 Task: Add Attachment from computer to Card Card0000000177 in Board Board0000000045 in Workspace WS0000000015 in Trello. Add Cover Purple to Card Card0000000177 in Board Board0000000045 in Workspace WS0000000015 in Trello. Add "Move Card To …" Button titled Button0000000177 to "top" of the list "To Do" to Card Card0000000177 in Board Board0000000045 in Workspace WS0000000015 in Trello. Add Description DS0000000177 to Card Card0000000177 in Board Board0000000045 in Workspace WS0000000015 in Trello. Add Comment CM0000000177 to Card Card0000000177 in Board Board0000000045 in Workspace WS0000000015 in Trello
Action: Mouse moved to (931, 304)
Screenshot: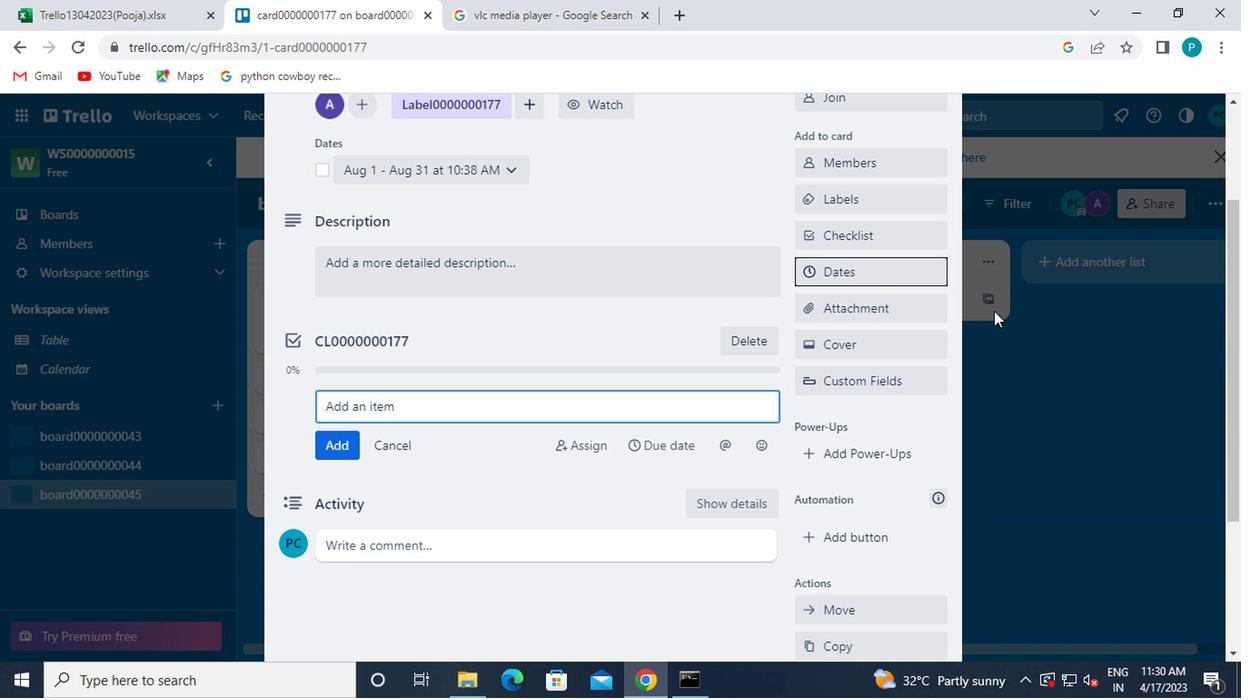 
Action: Mouse pressed left at (931, 304)
Screenshot: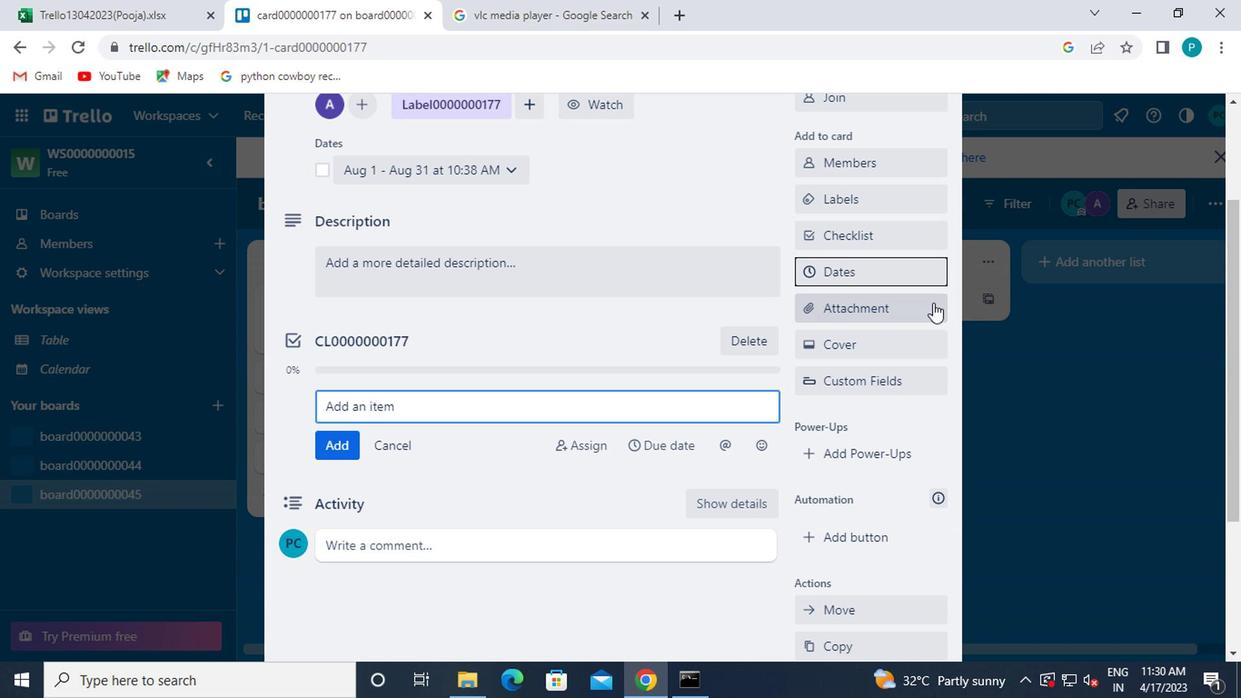 
Action: Mouse moved to (874, 192)
Screenshot: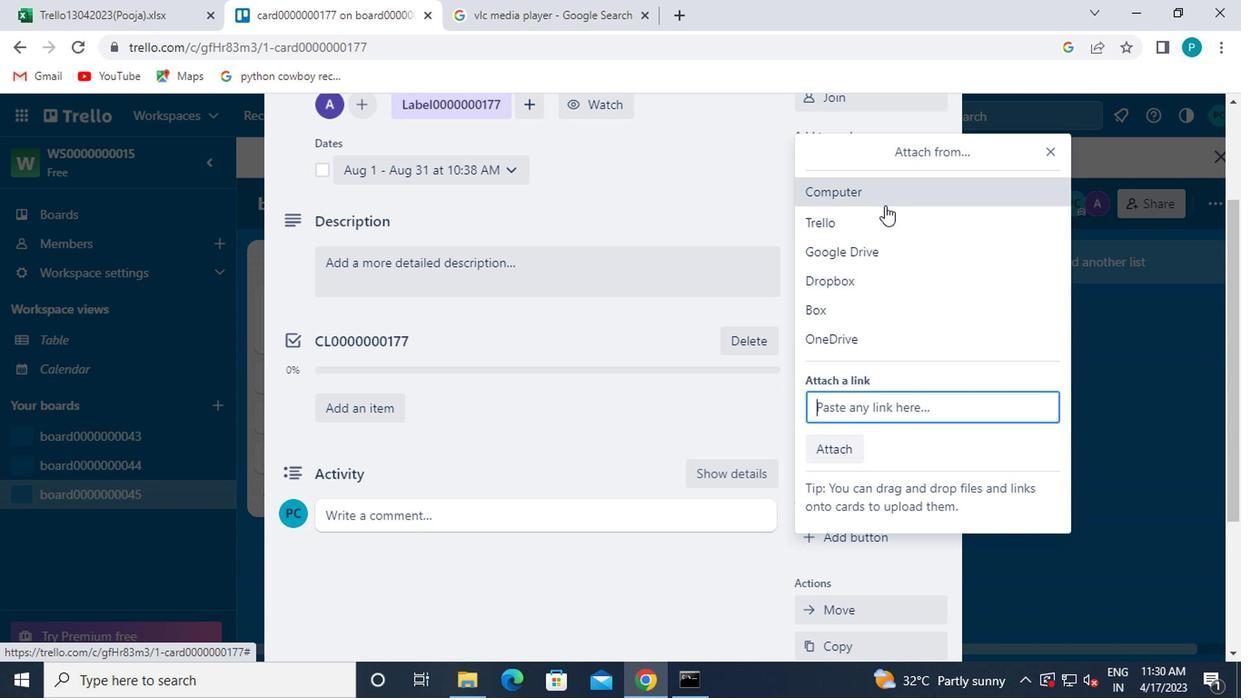 
Action: Mouse pressed left at (874, 192)
Screenshot: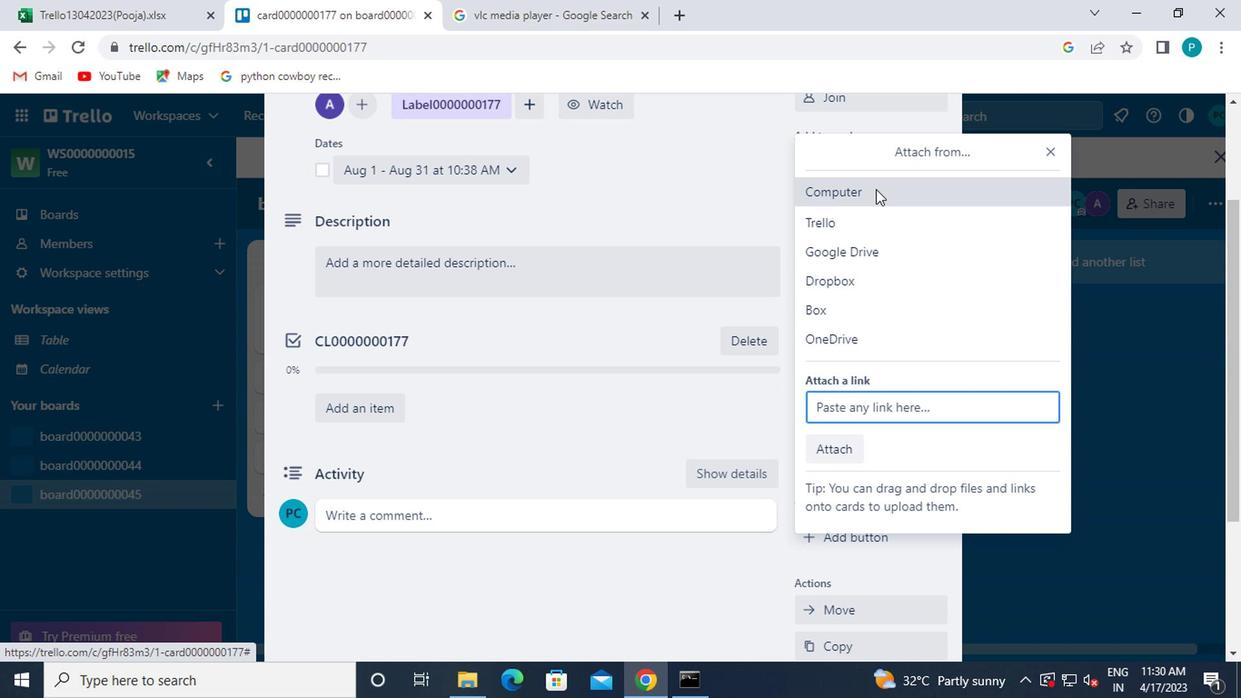 
Action: Mouse moved to (320, 136)
Screenshot: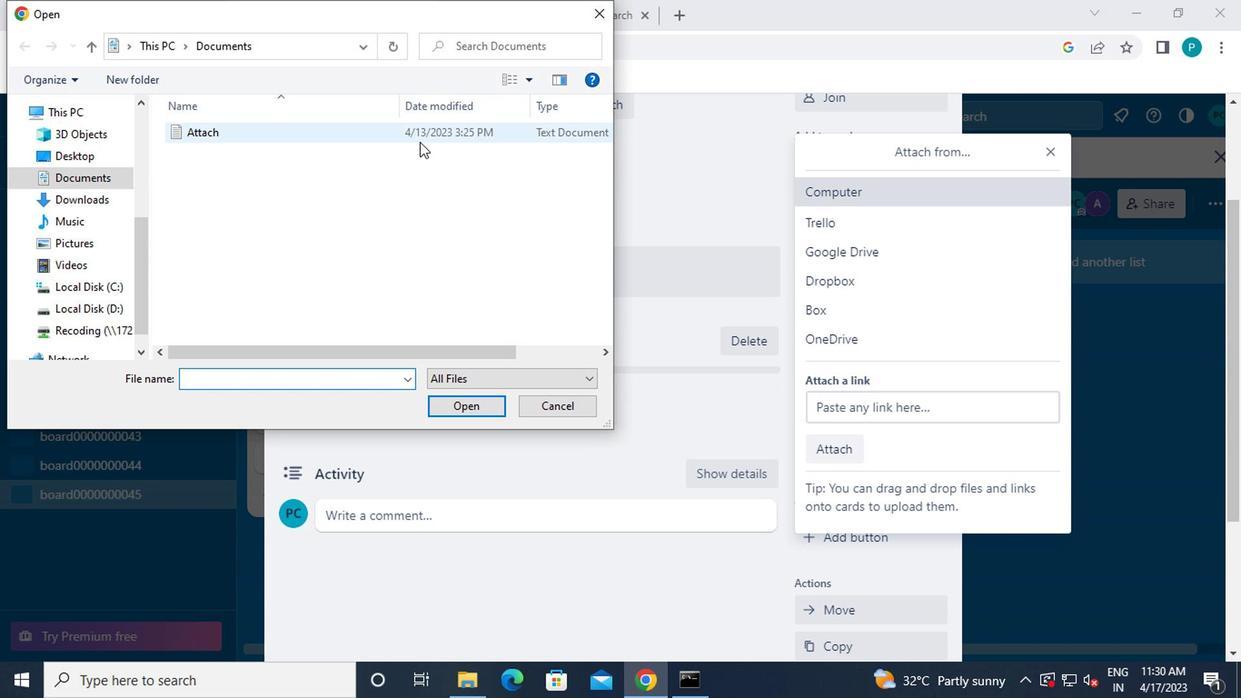 
Action: Mouse pressed left at (320, 136)
Screenshot: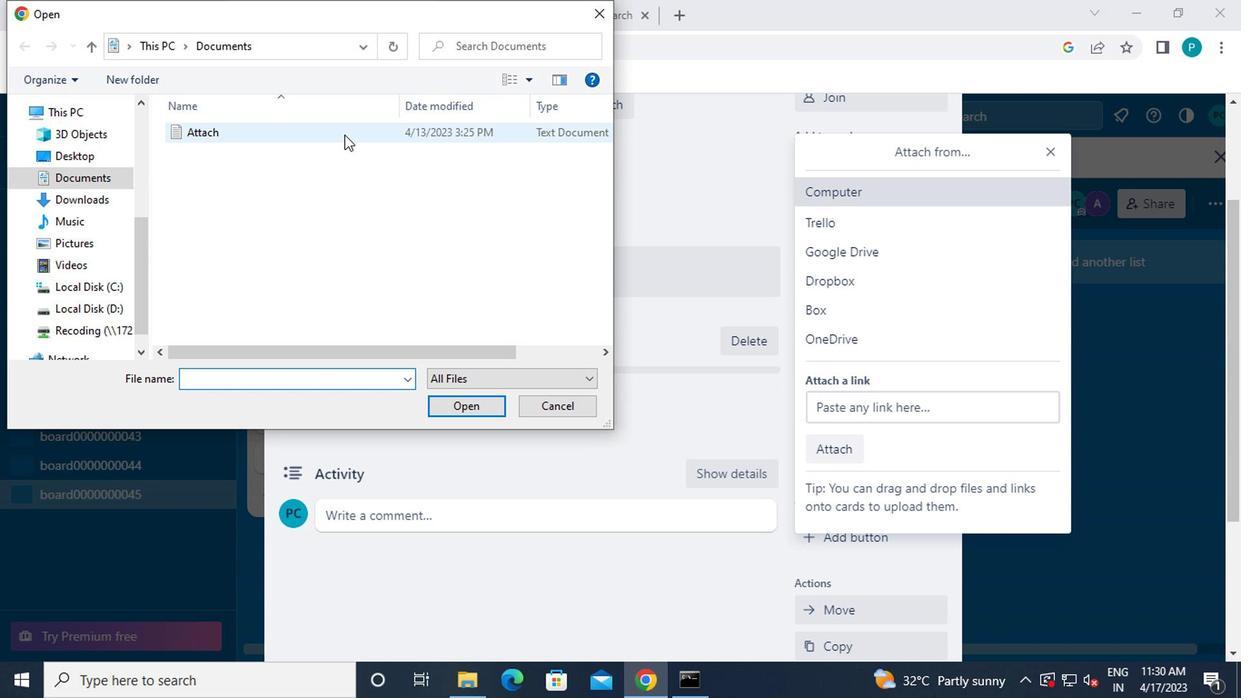 
Action: Mouse moved to (479, 408)
Screenshot: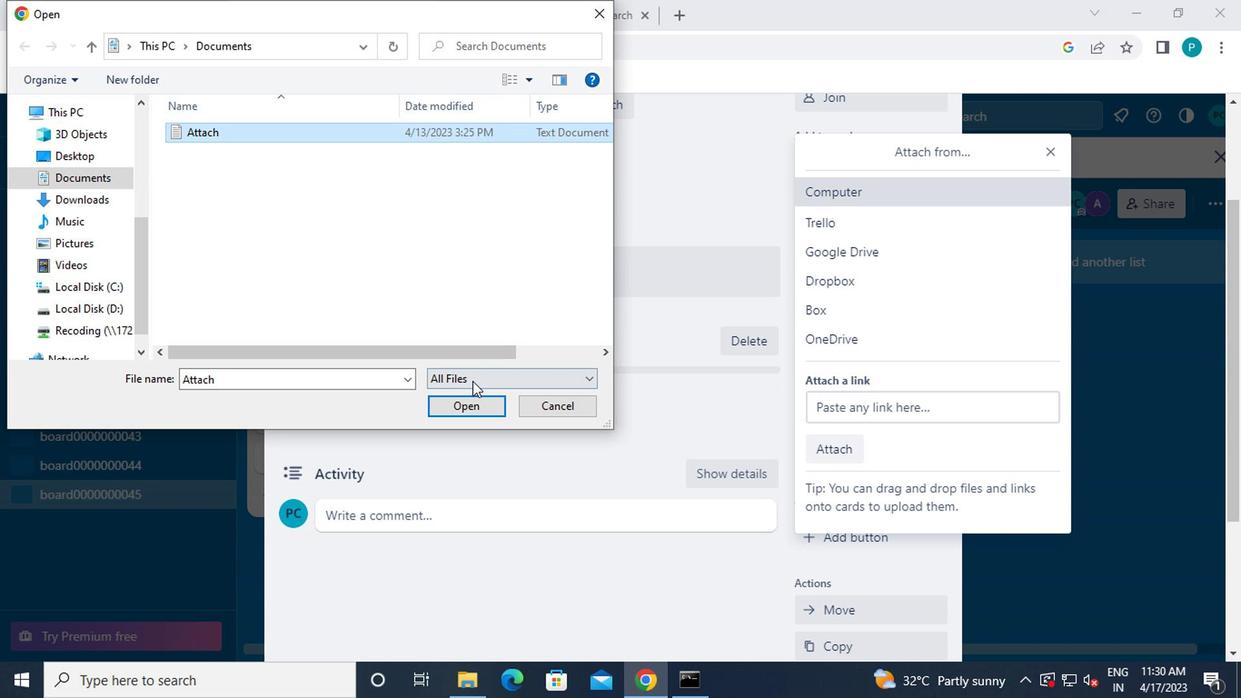
Action: Mouse pressed left at (479, 408)
Screenshot: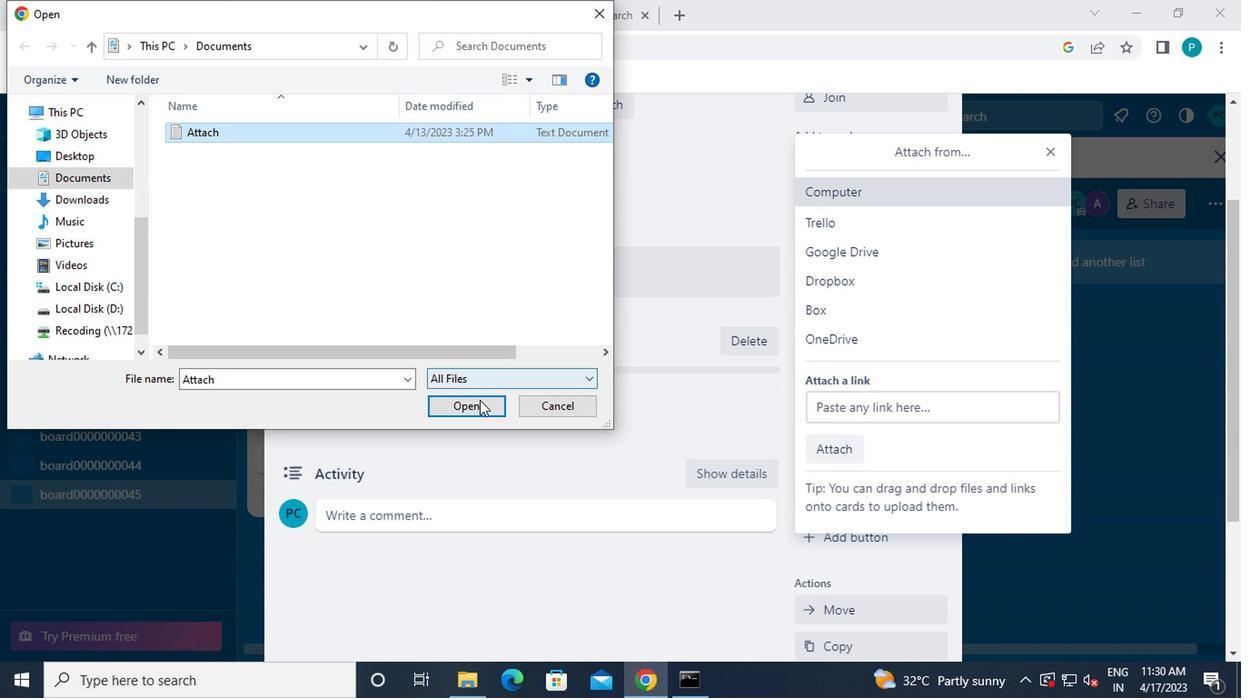 
Action: Mouse moved to (818, 351)
Screenshot: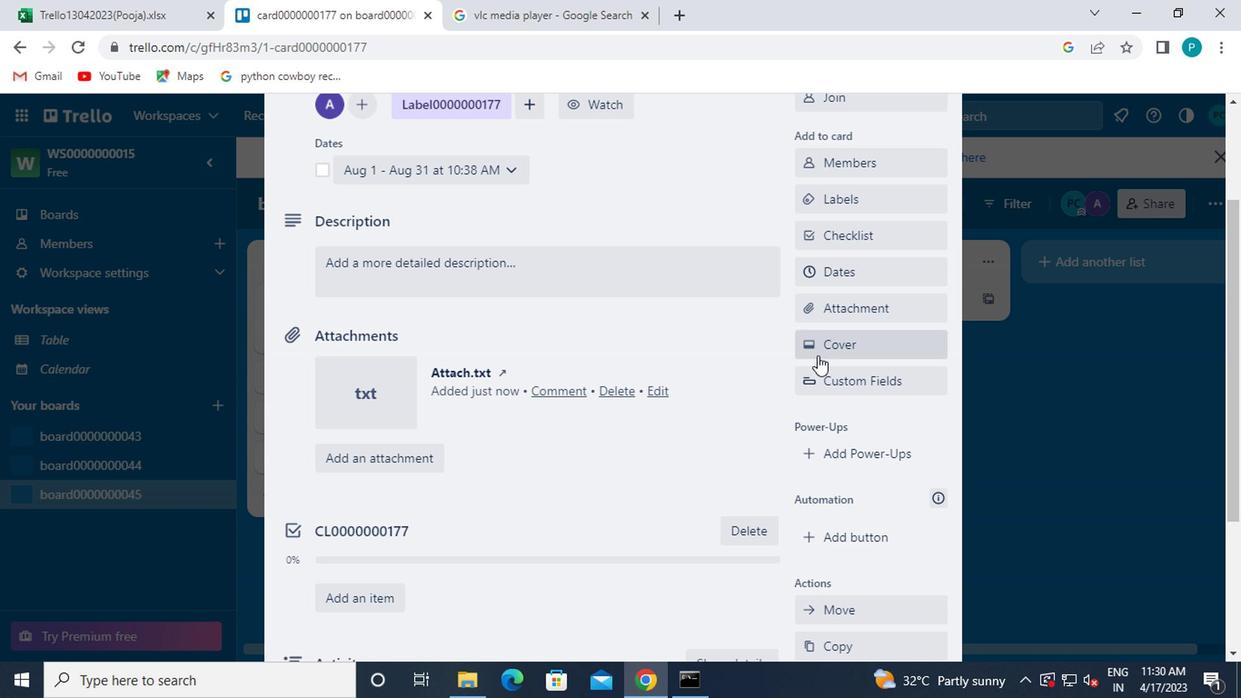 
Action: Mouse pressed left at (818, 351)
Screenshot: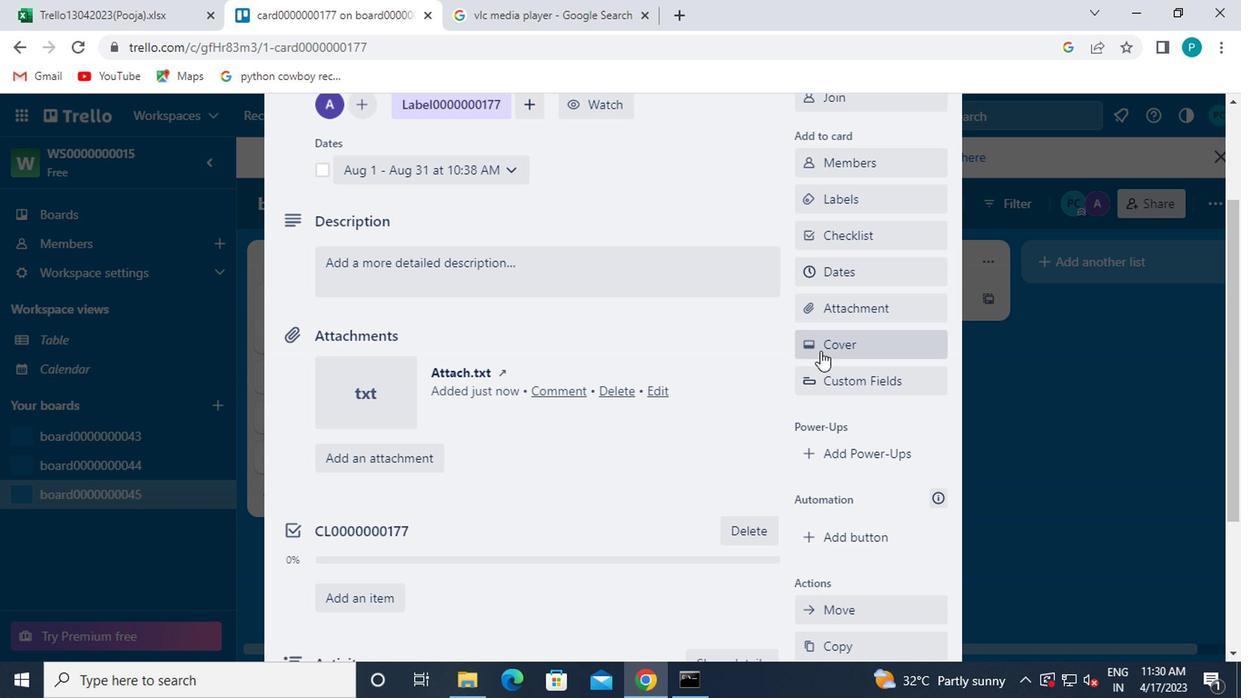 
Action: Mouse moved to (1023, 315)
Screenshot: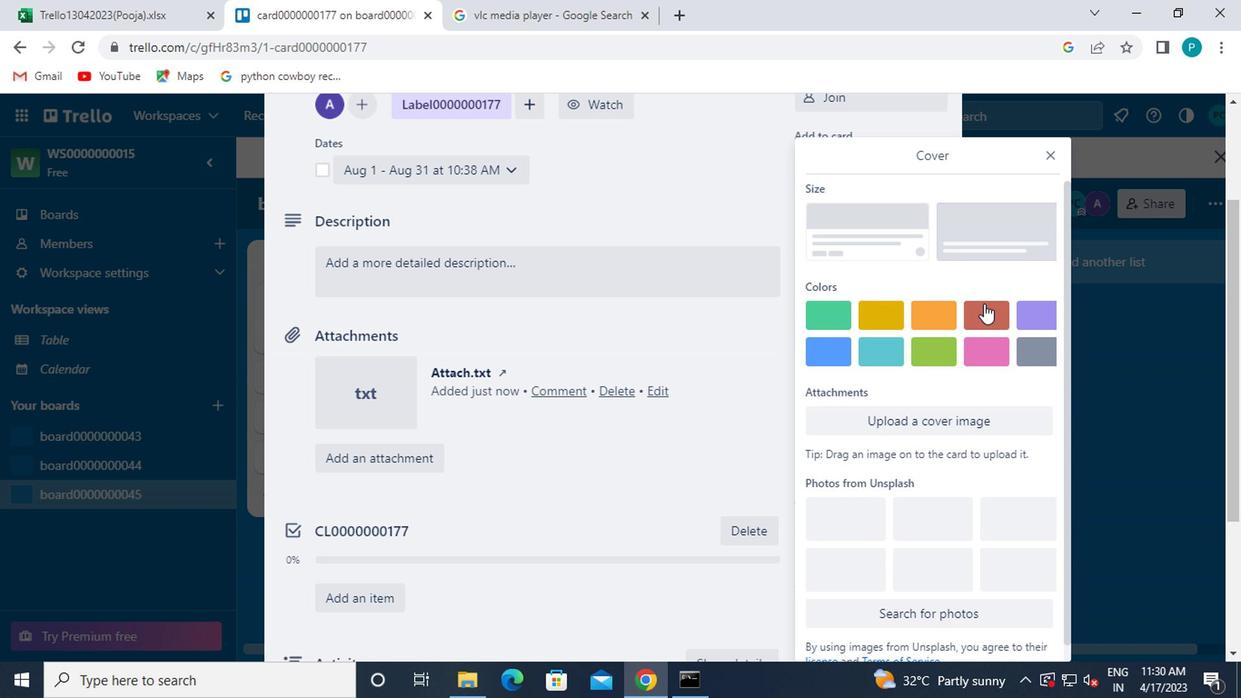 
Action: Mouse pressed left at (1023, 315)
Screenshot: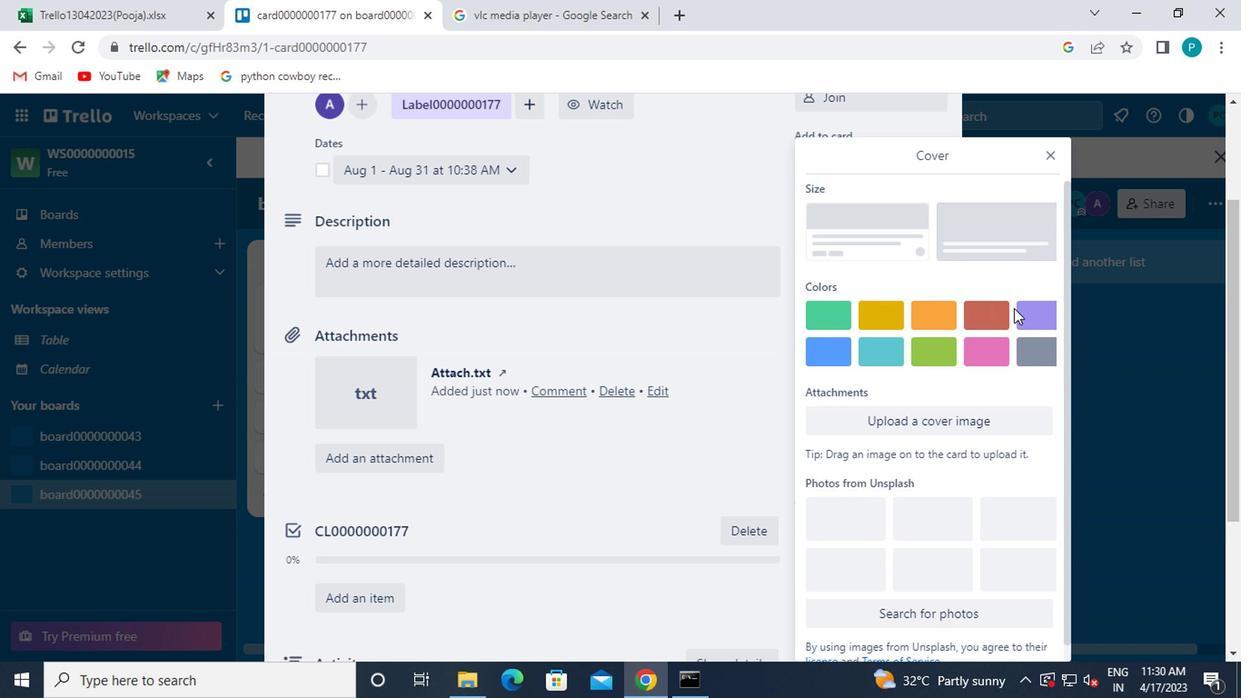 
Action: Mouse moved to (1052, 161)
Screenshot: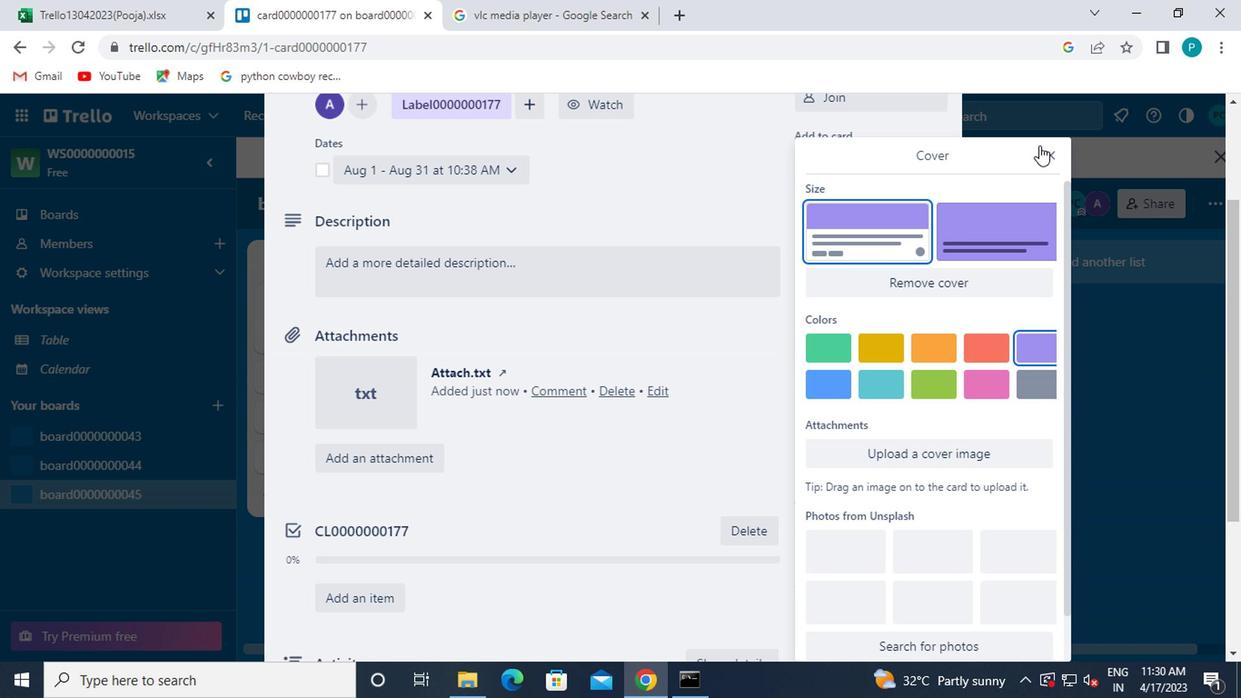 
Action: Mouse pressed left at (1052, 161)
Screenshot: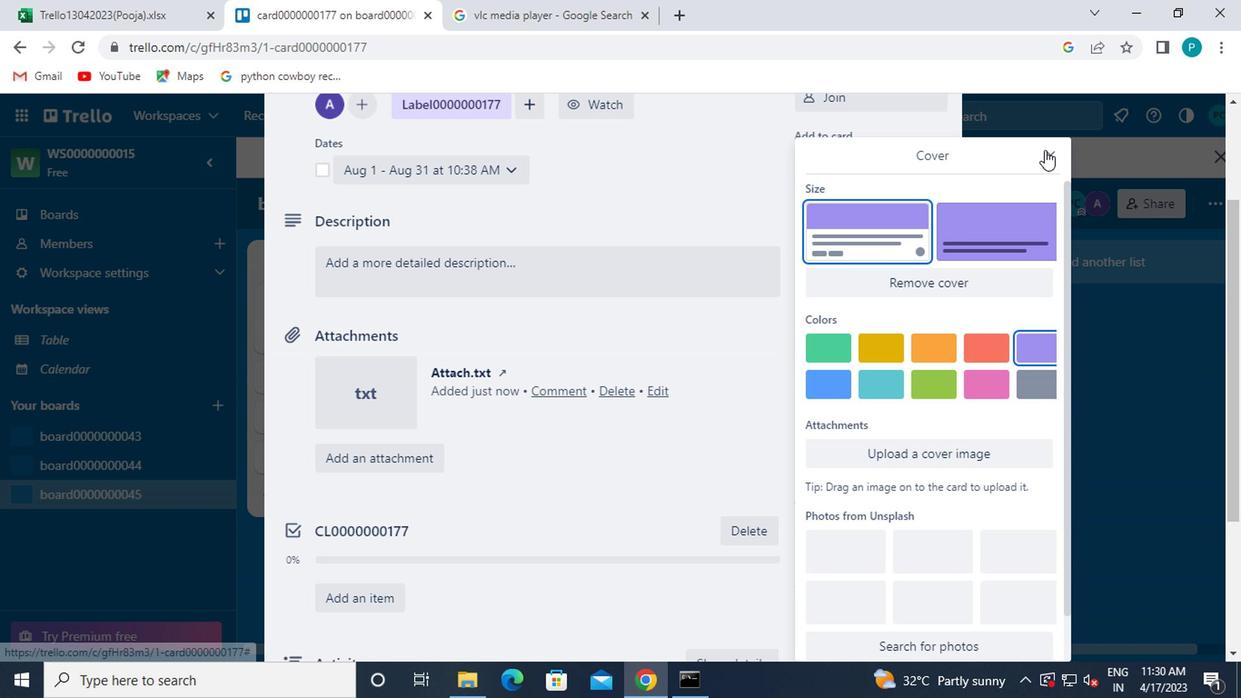 
Action: Mouse moved to (740, 364)
Screenshot: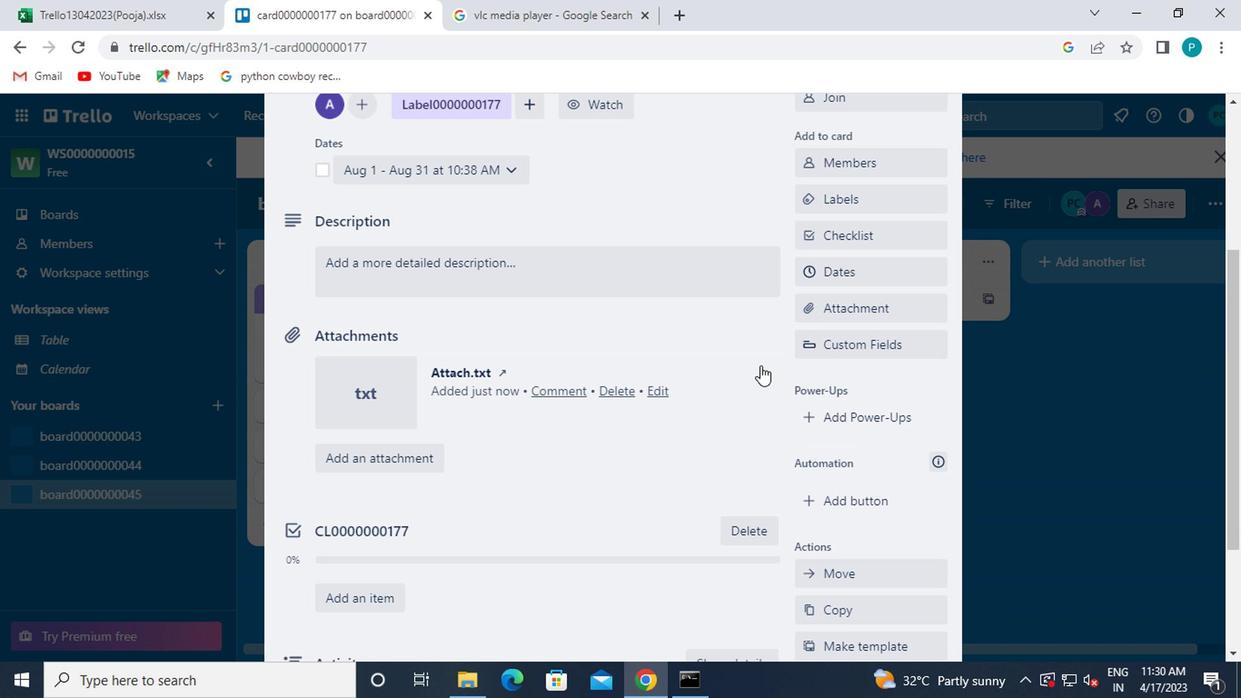 
Action: Mouse scrolled (740, 363) with delta (0, 0)
Screenshot: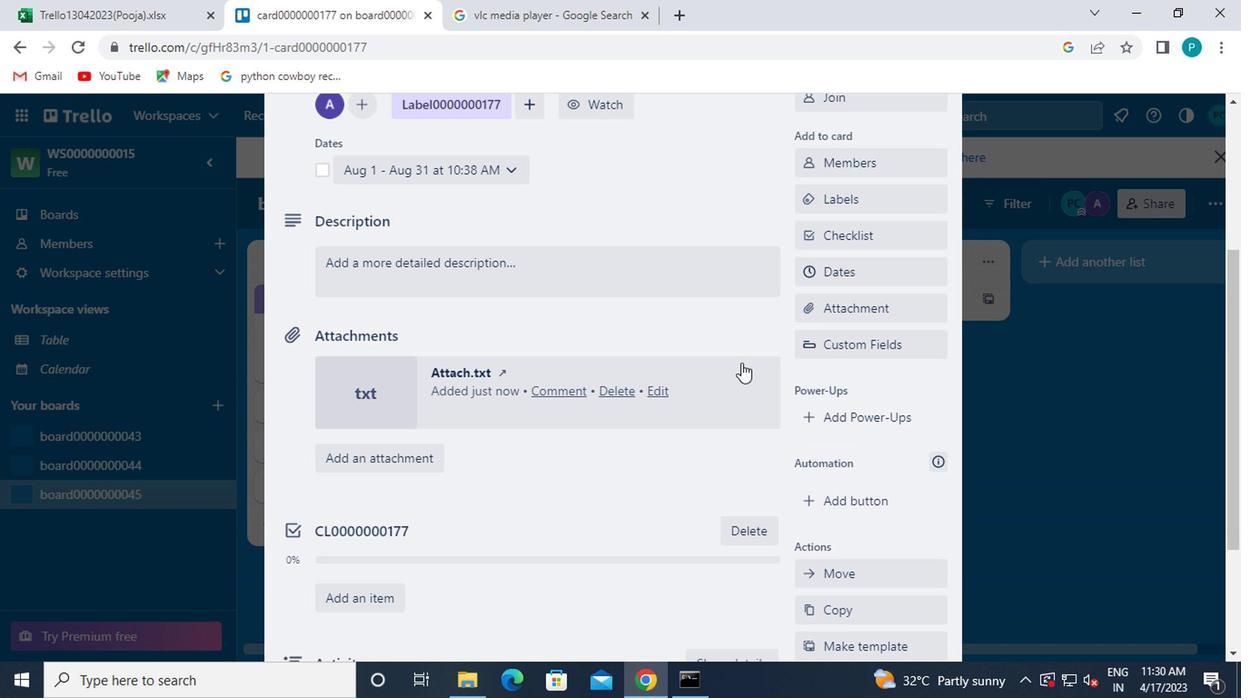 
Action: Mouse moved to (828, 417)
Screenshot: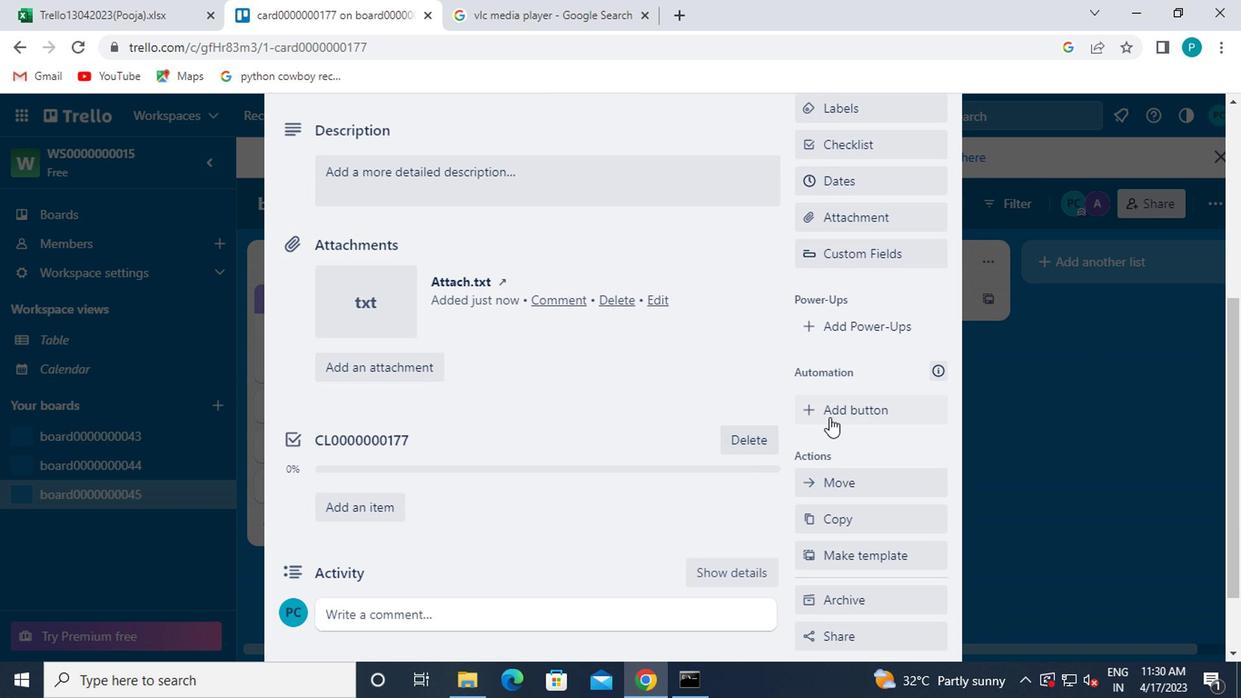 
Action: Mouse pressed left at (828, 417)
Screenshot: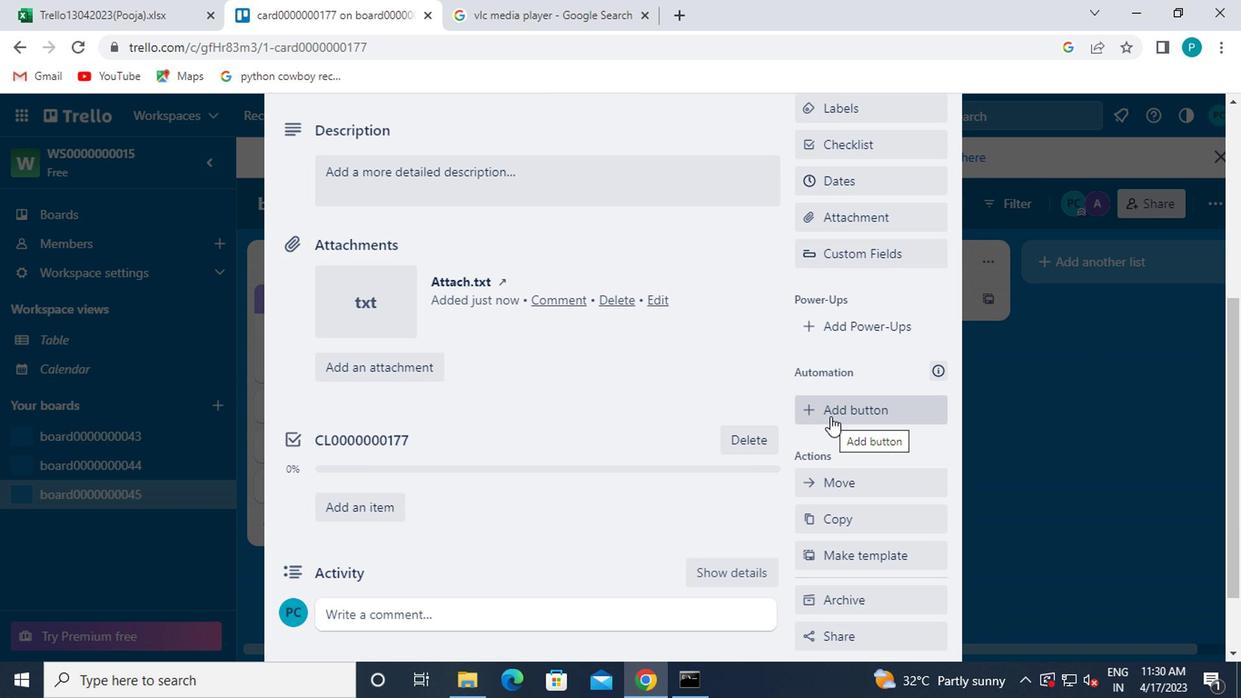 
Action: Mouse moved to (859, 232)
Screenshot: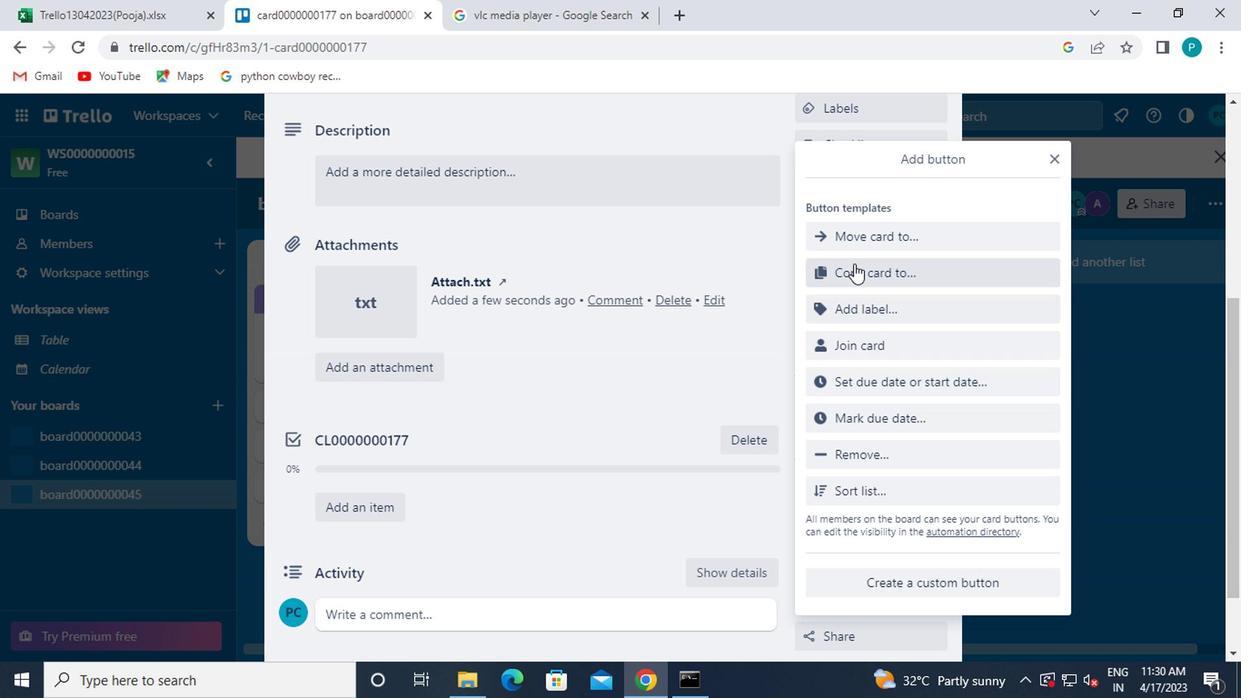 
Action: Mouse pressed left at (859, 232)
Screenshot: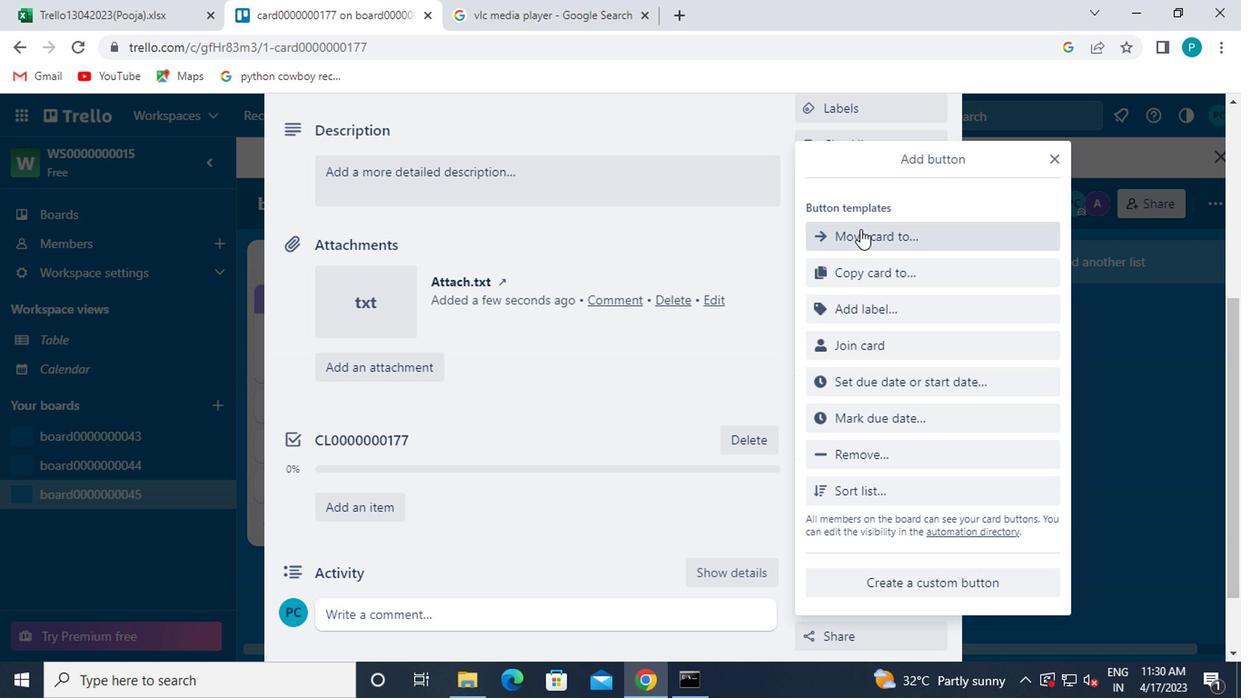 
Action: Mouse moved to (865, 232)
Screenshot: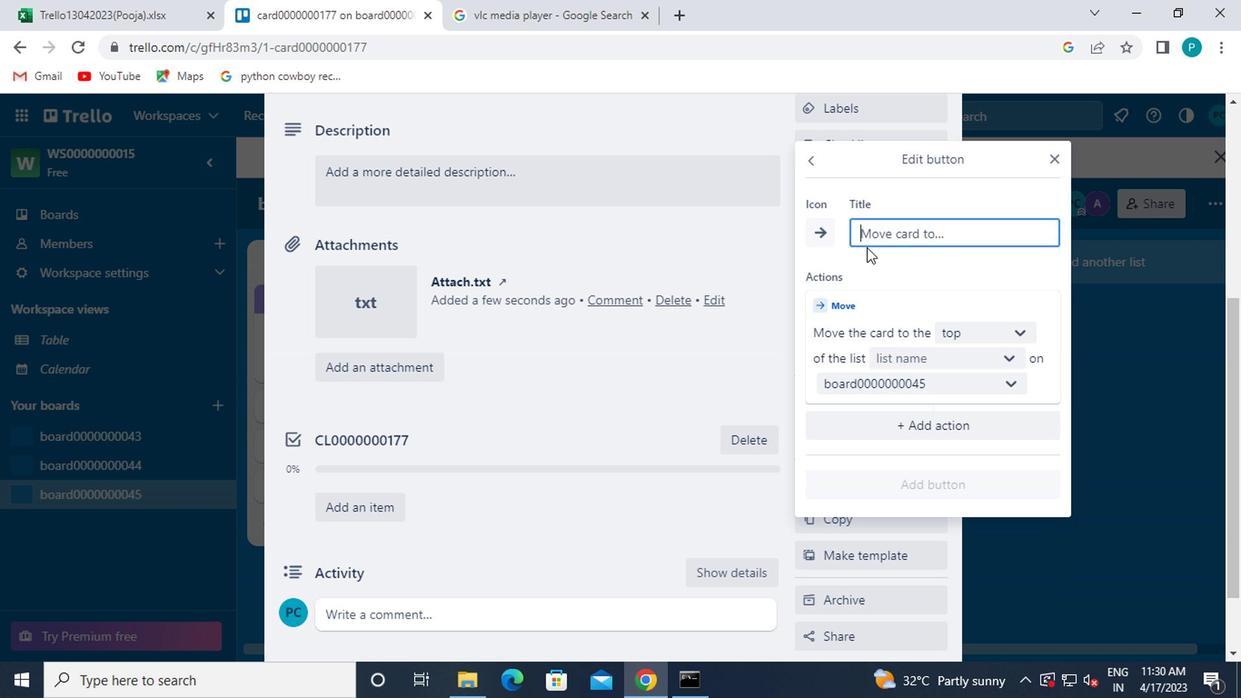 
Action: Mouse pressed left at (865, 232)
Screenshot: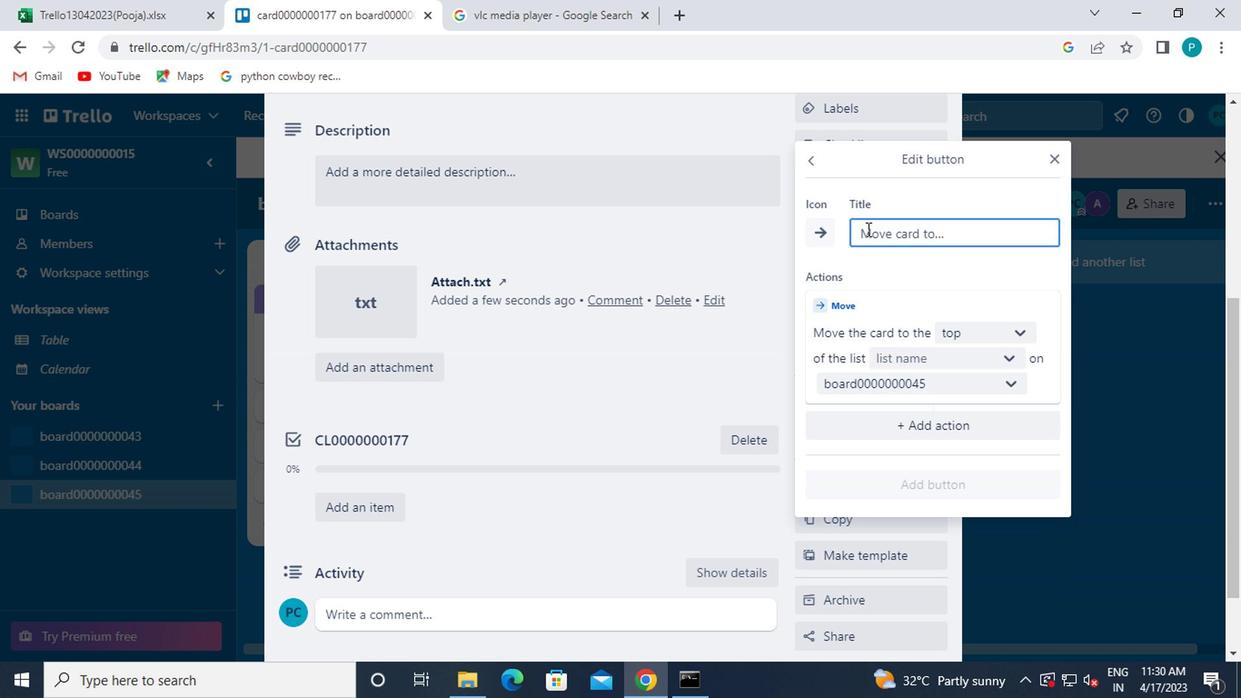 
Action: Key pressed <Key.caps_lock>b<Key.caps_lock>utton0000000177
Screenshot: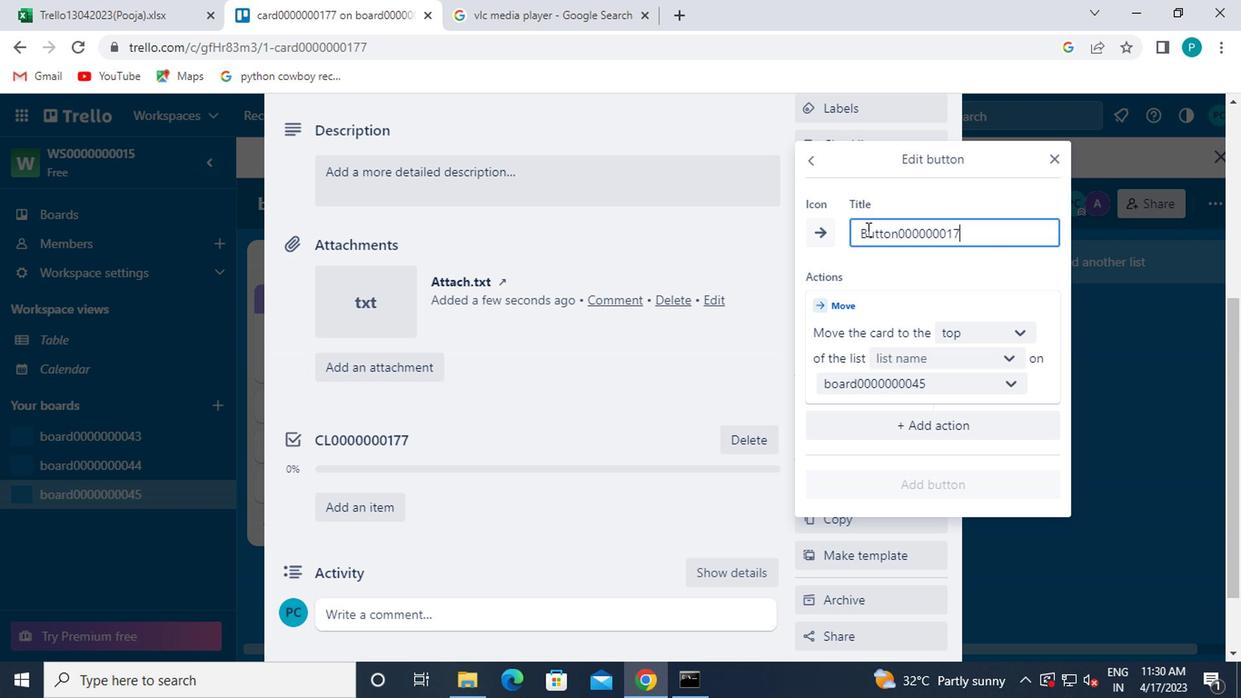 
Action: Mouse moved to (962, 331)
Screenshot: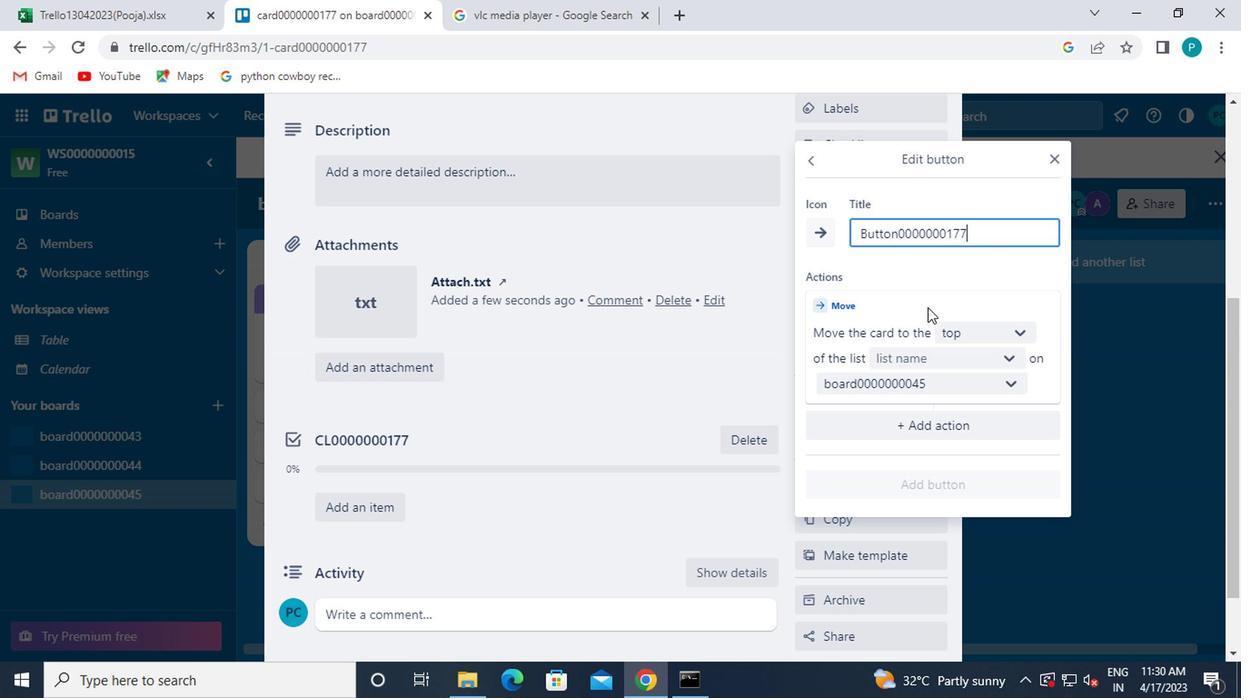 
Action: Mouse pressed left at (962, 331)
Screenshot: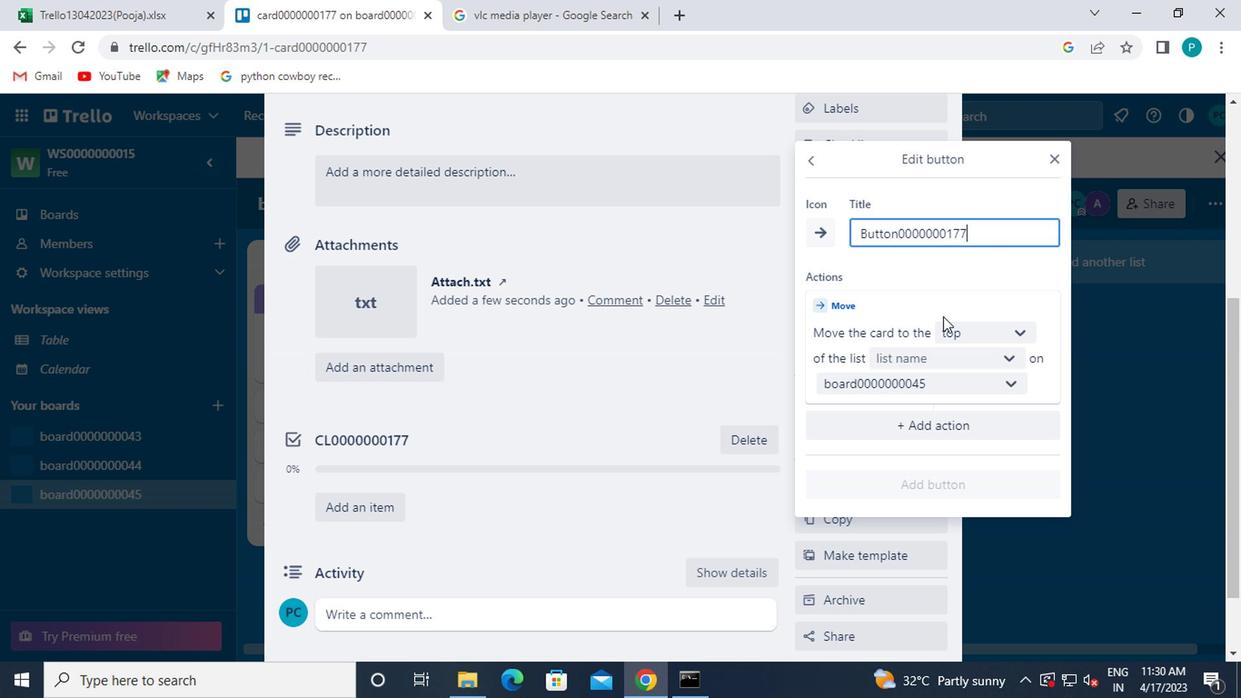 
Action: Mouse moved to (980, 370)
Screenshot: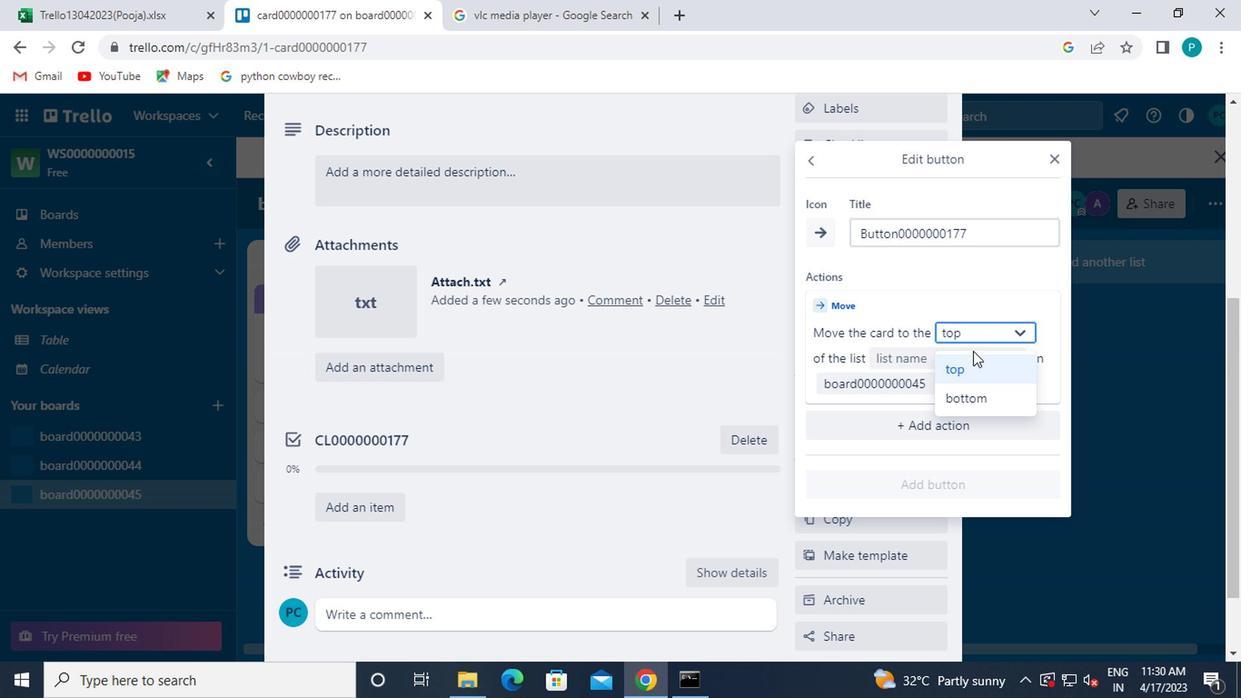 
Action: Mouse pressed left at (980, 370)
Screenshot: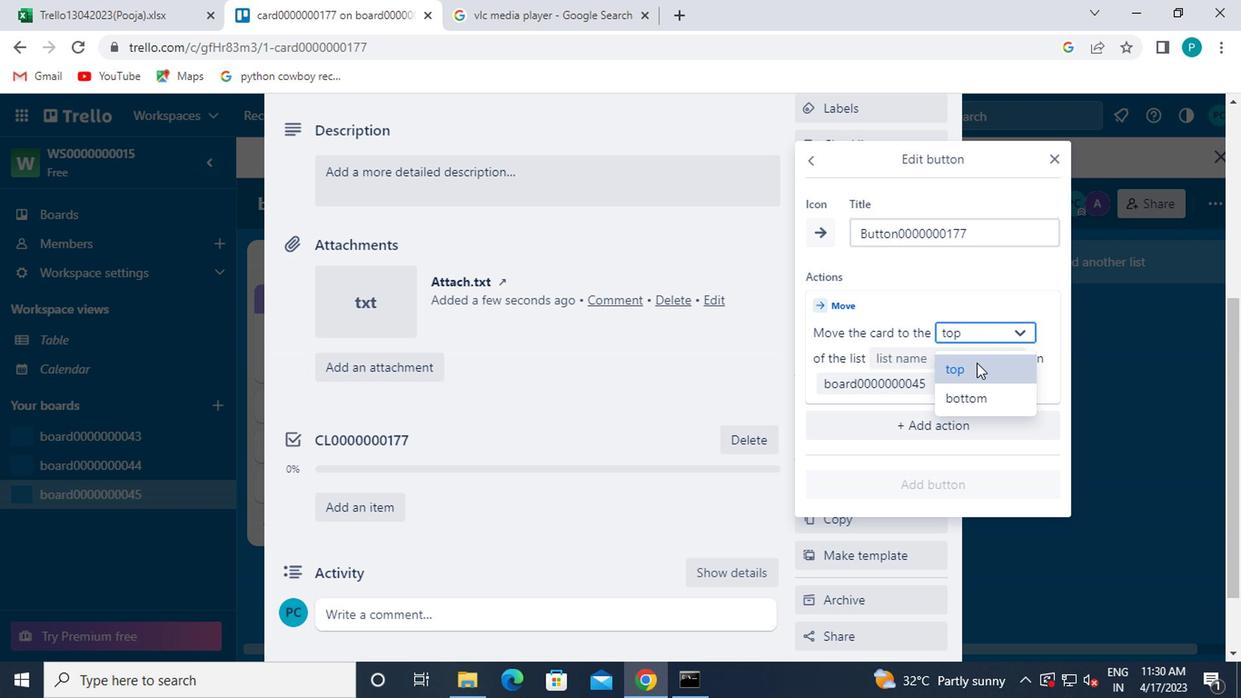 
Action: Mouse moved to (958, 364)
Screenshot: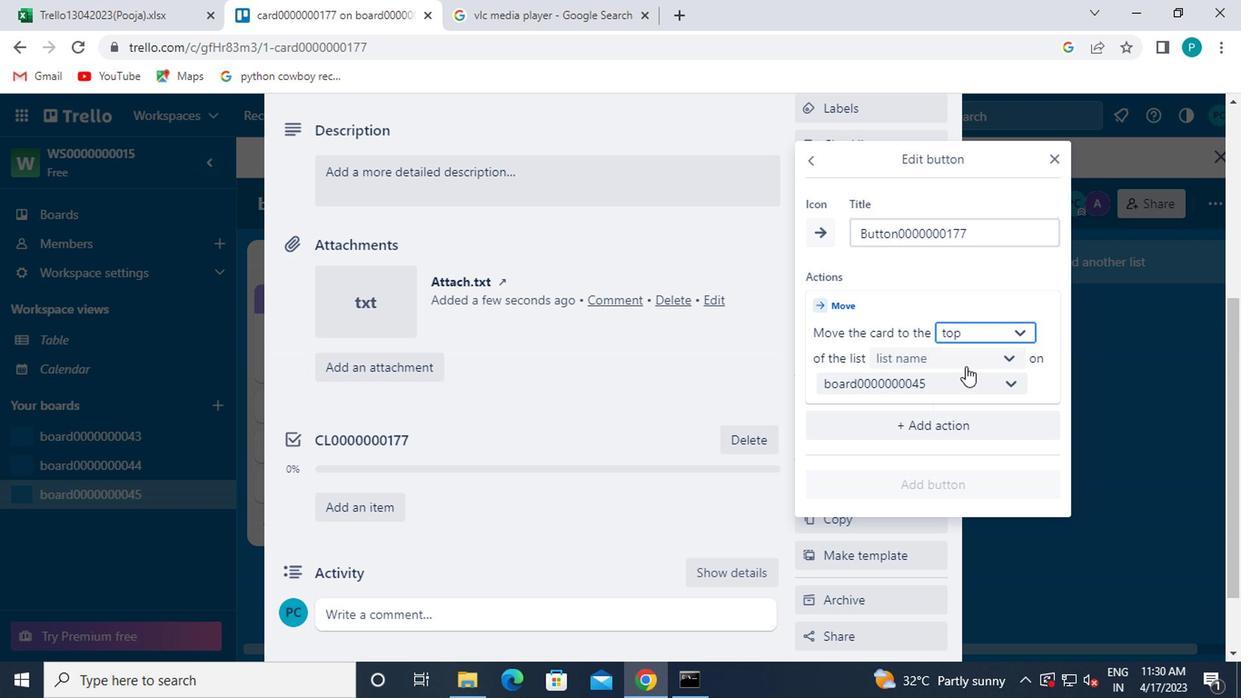 
Action: Mouse pressed left at (958, 364)
Screenshot: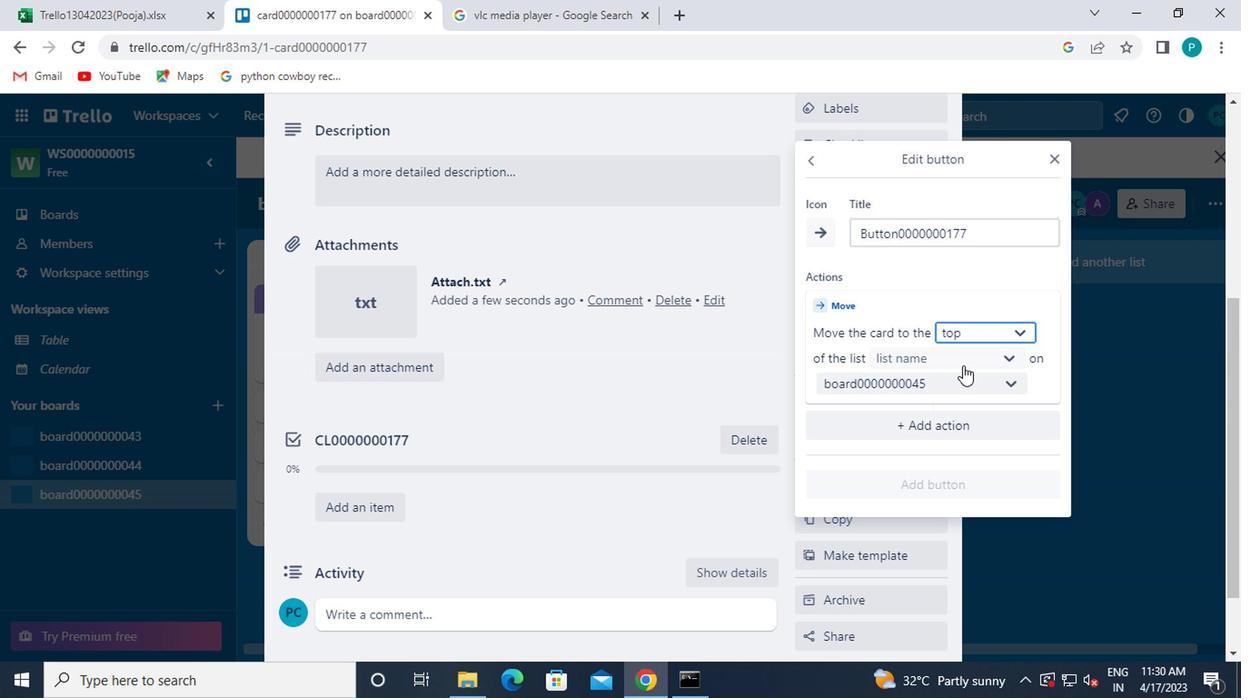 
Action: Mouse moved to (947, 391)
Screenshot: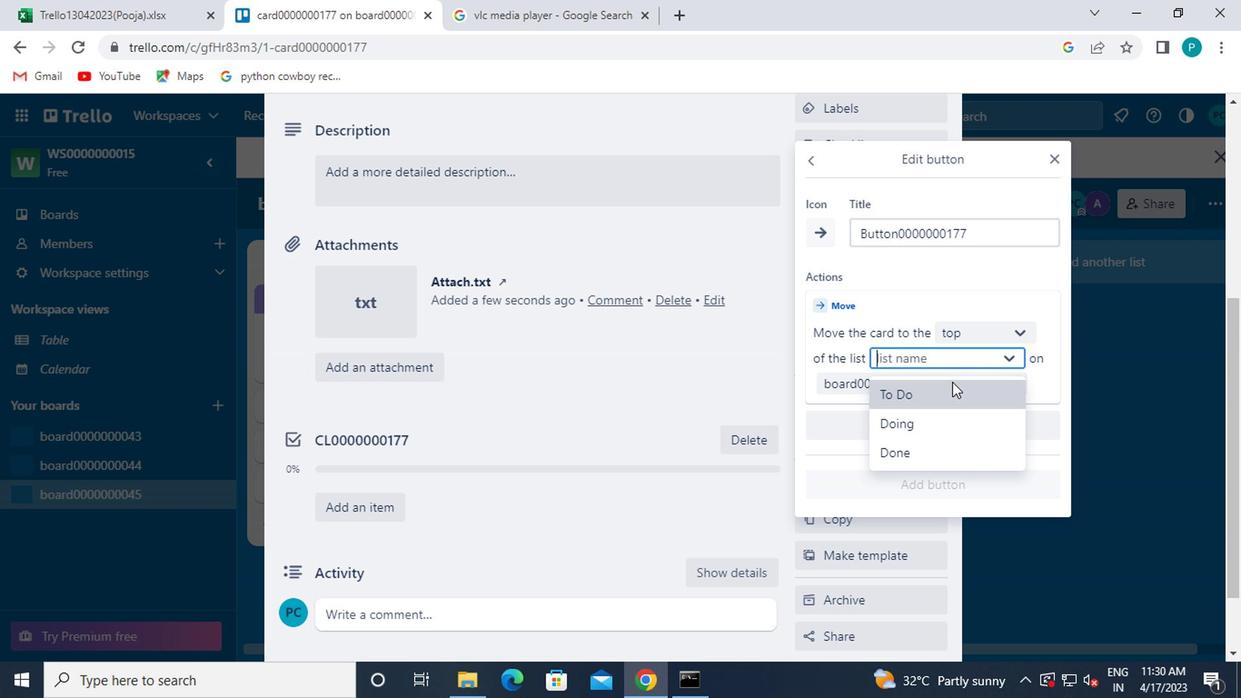 
Action: Mouse pressed left at (947, 391)
Screenshot: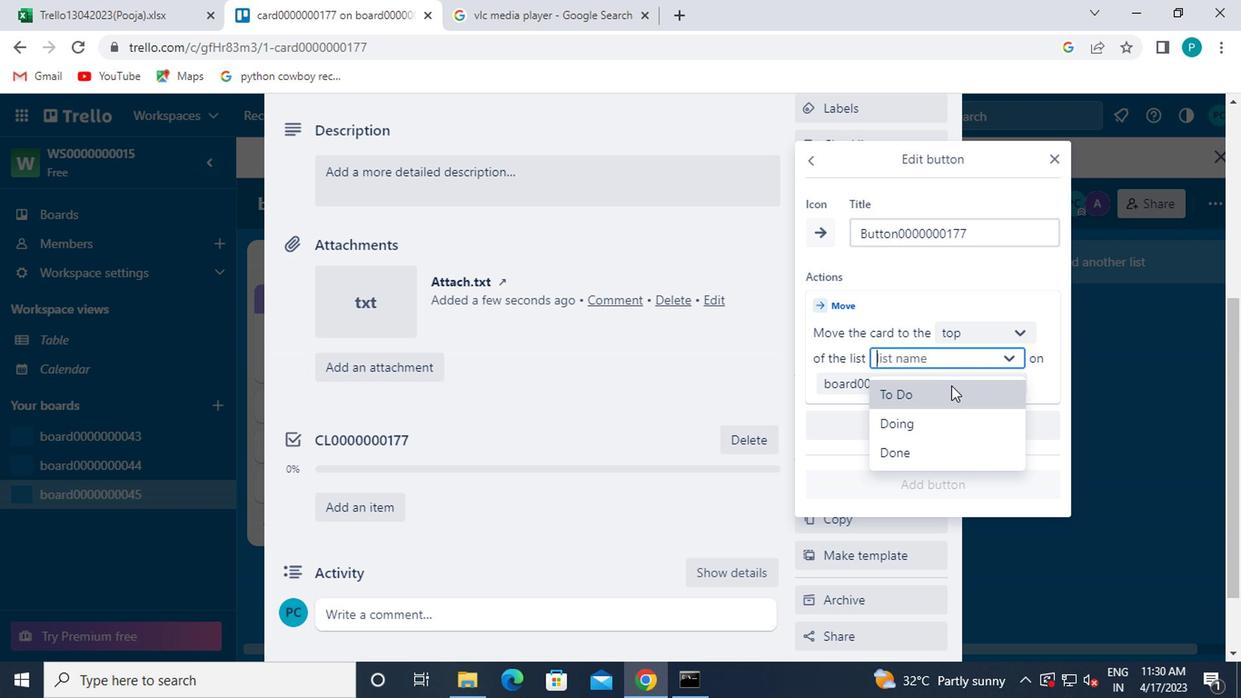 
Action: Mouse moved to (899, 481)
Screenshot: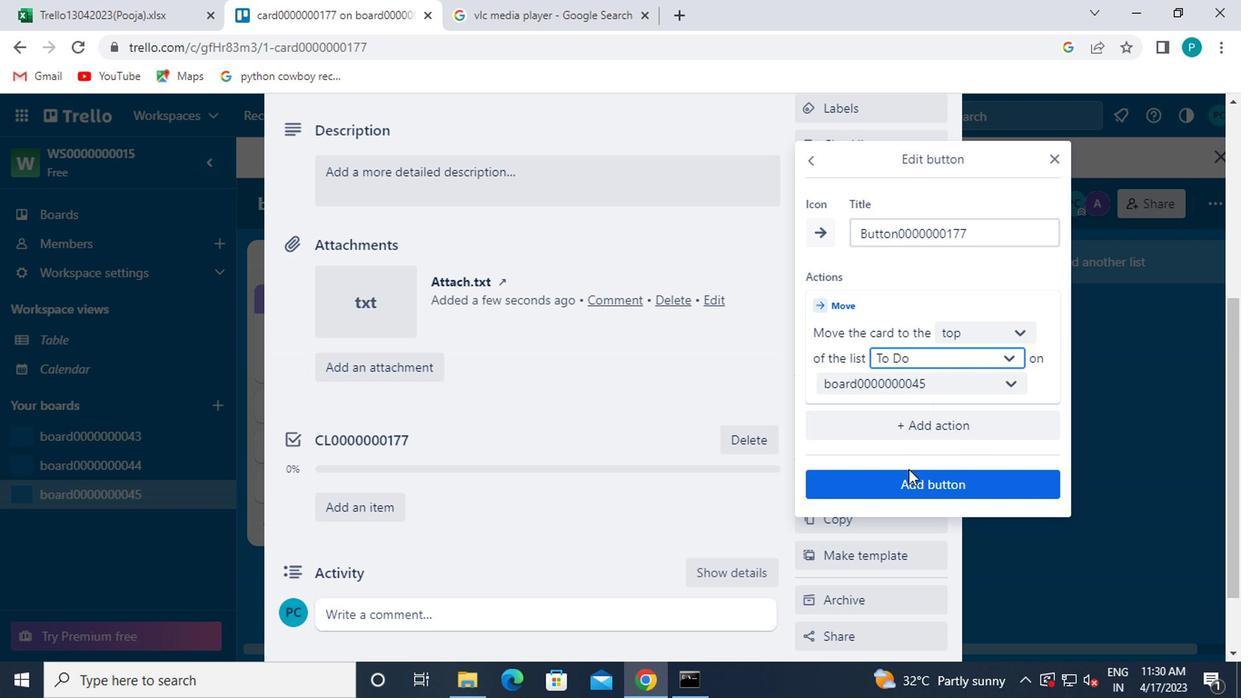 
Action: Mouse pressed left at (899, 481)
Screenshot: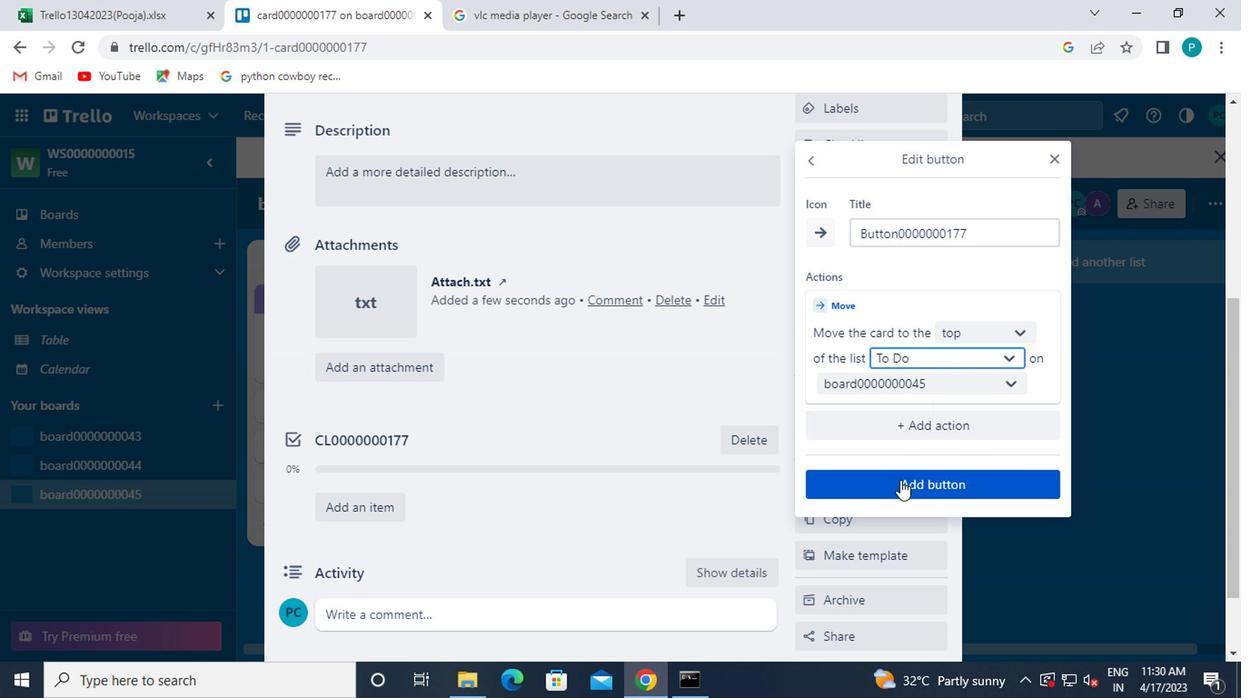 
Action: Mouse moved to (597, 433)
Screenshot: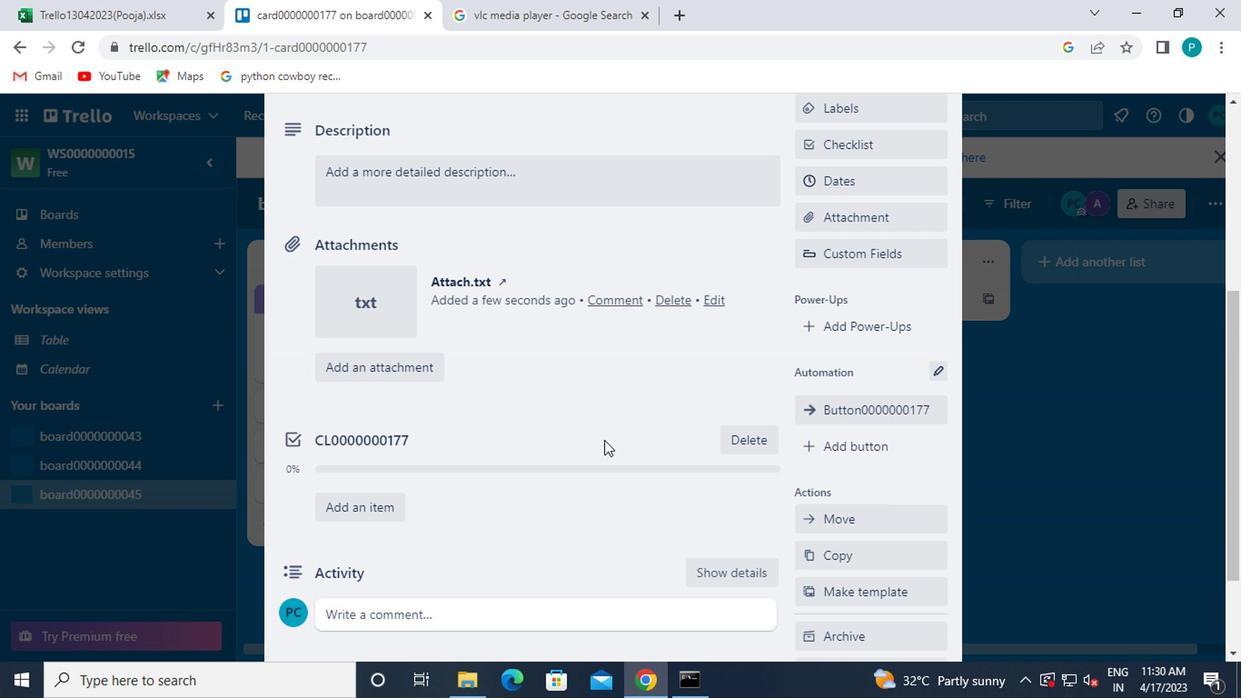 
Action: Mouse scrolled (597, 434) with delta (0, 1)
Screenshot: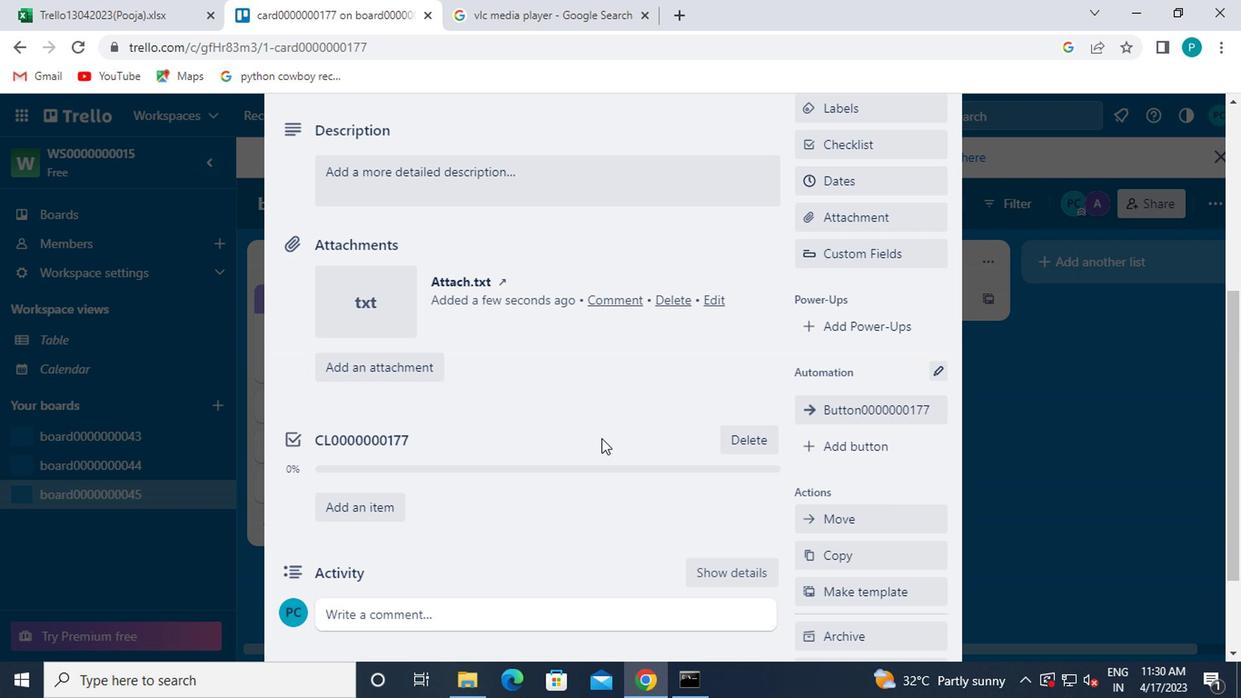 
Action: Mouse scrolled (597, 434) with delta (0, 1)
Screenshot: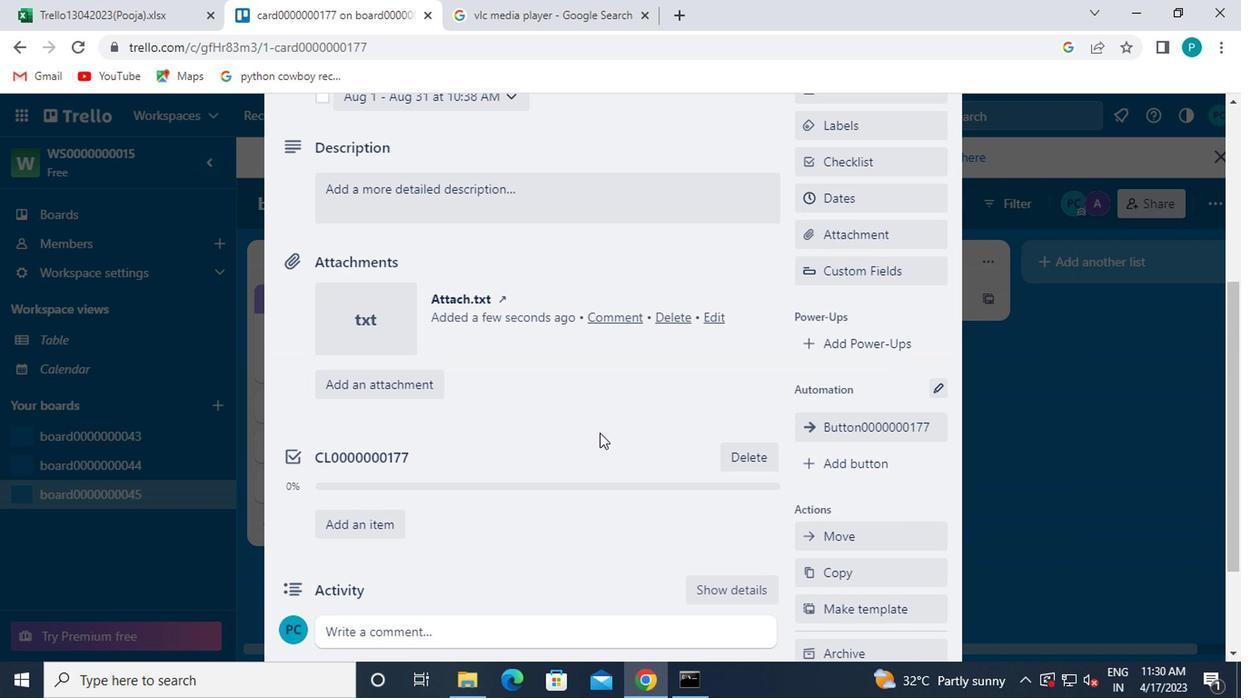 
Action: Mouse moved to (569, 342)
Screenshot: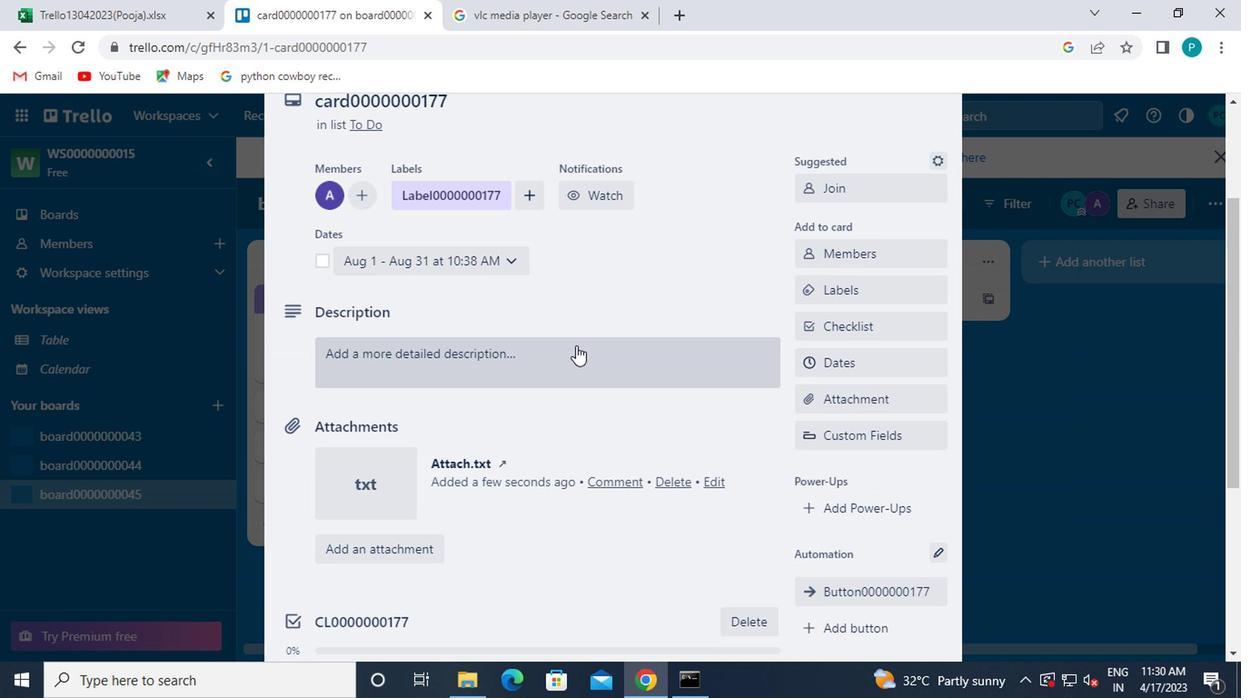 
Action: Mouse pressed left at (569, 342)
Screenshot: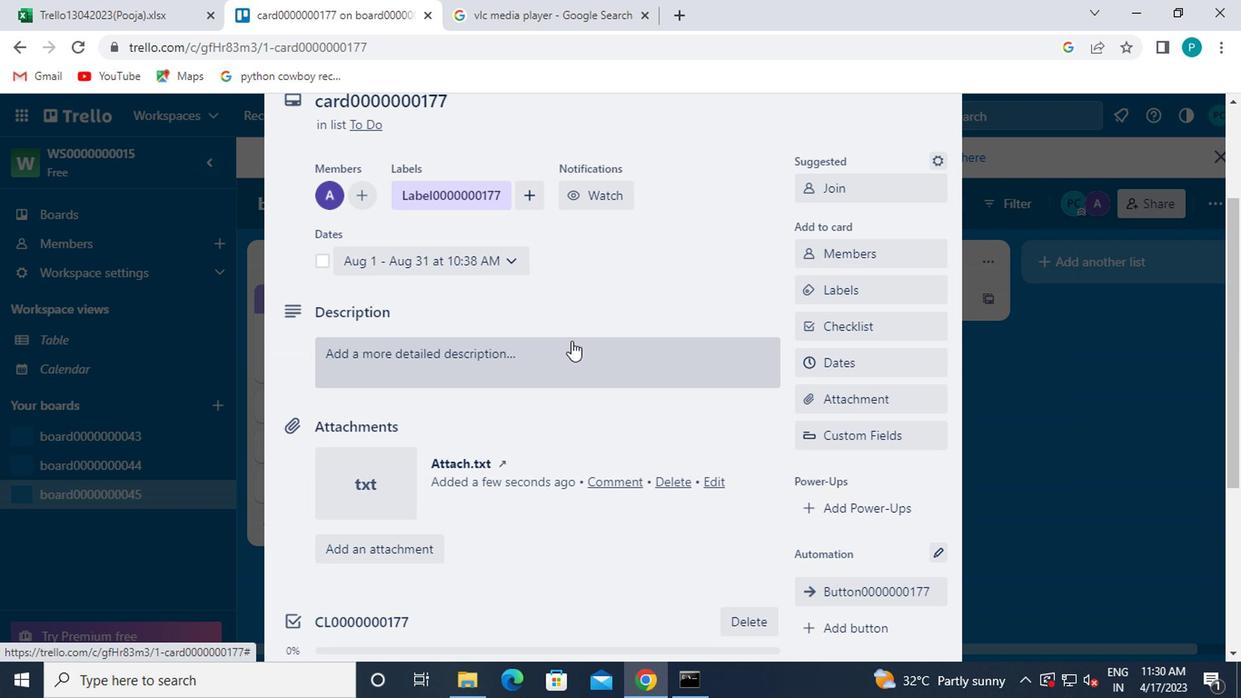 
Action: Key pressed <Key.caps_lock>ds0000000177
Screenshot: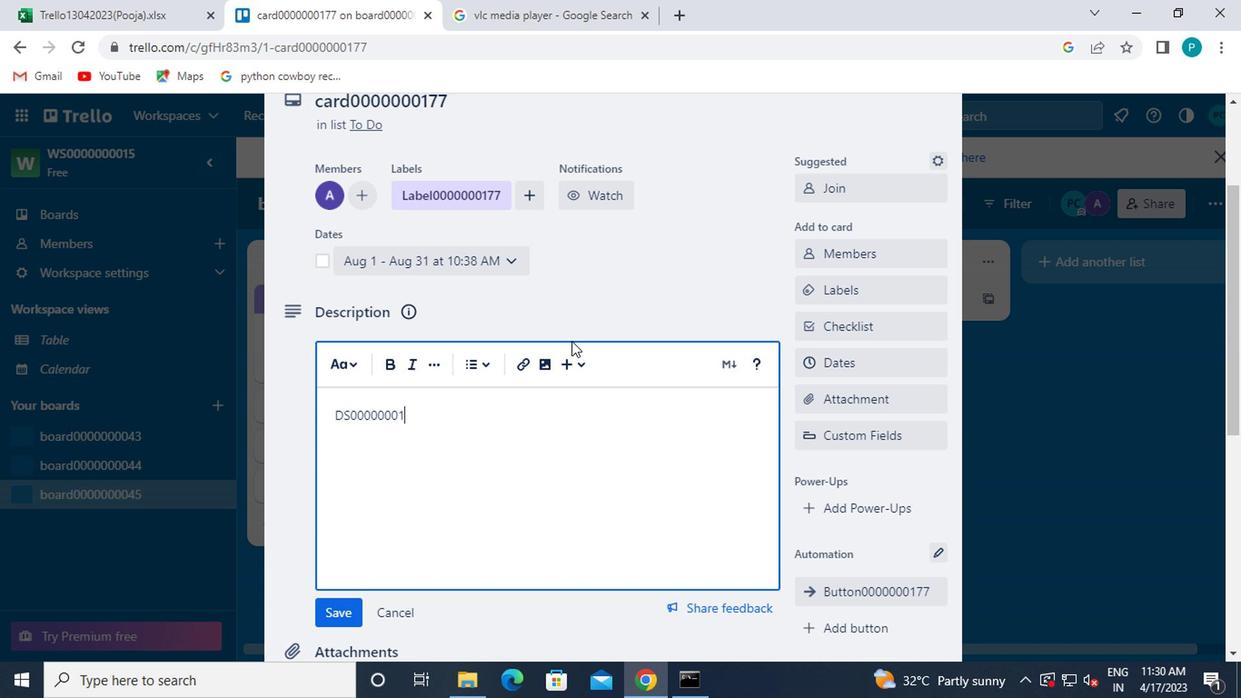 
Action: Mouse moved to (321, 603)
Screenshot: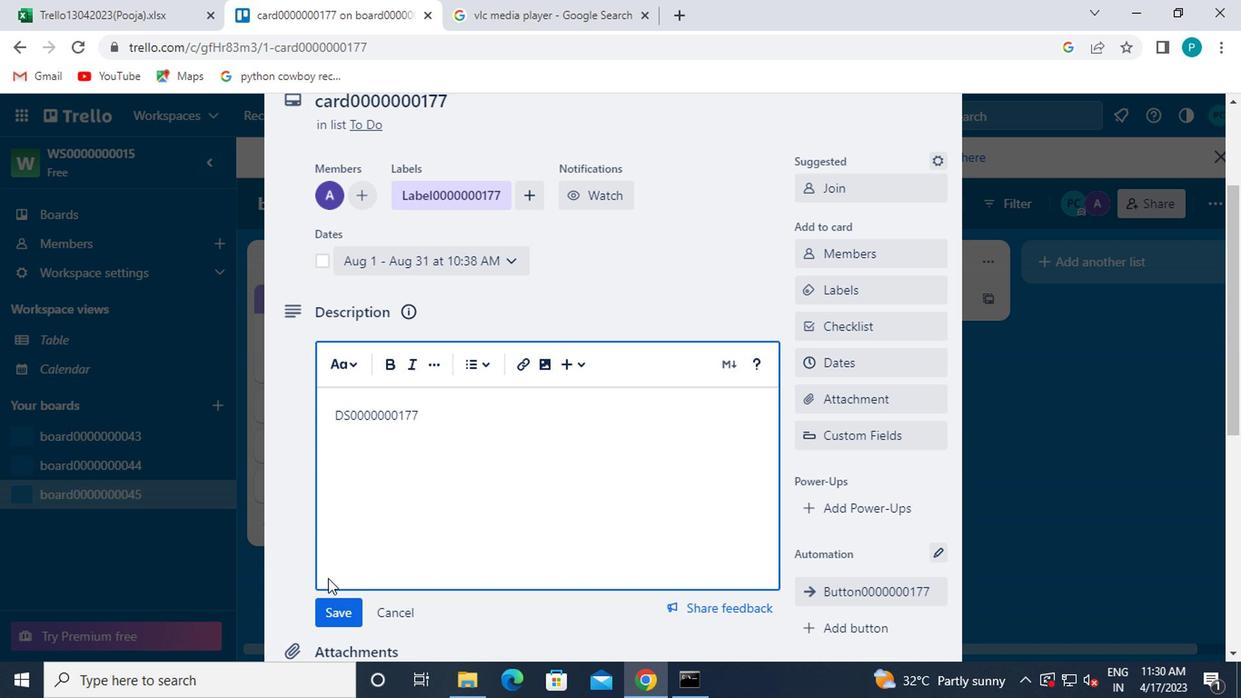 
Action: Mouse pressed left at (321, 603)
Screenshot: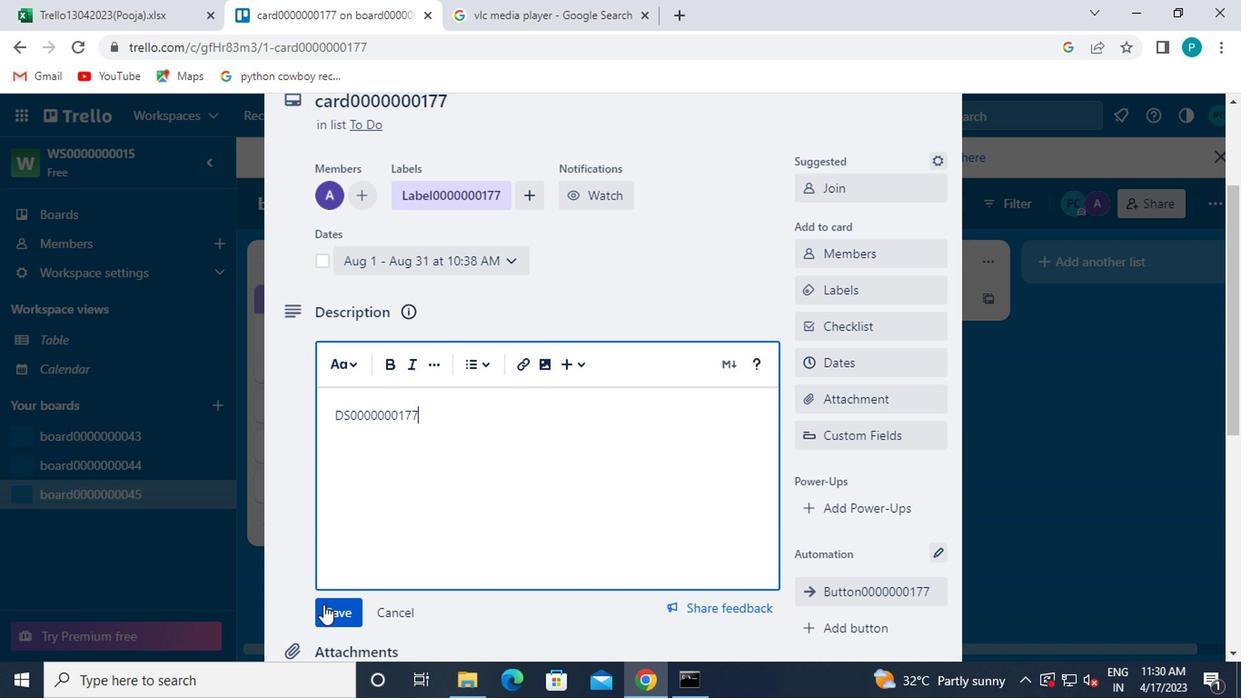 
Action: Mouse moved to (439, 531)
Screenshot: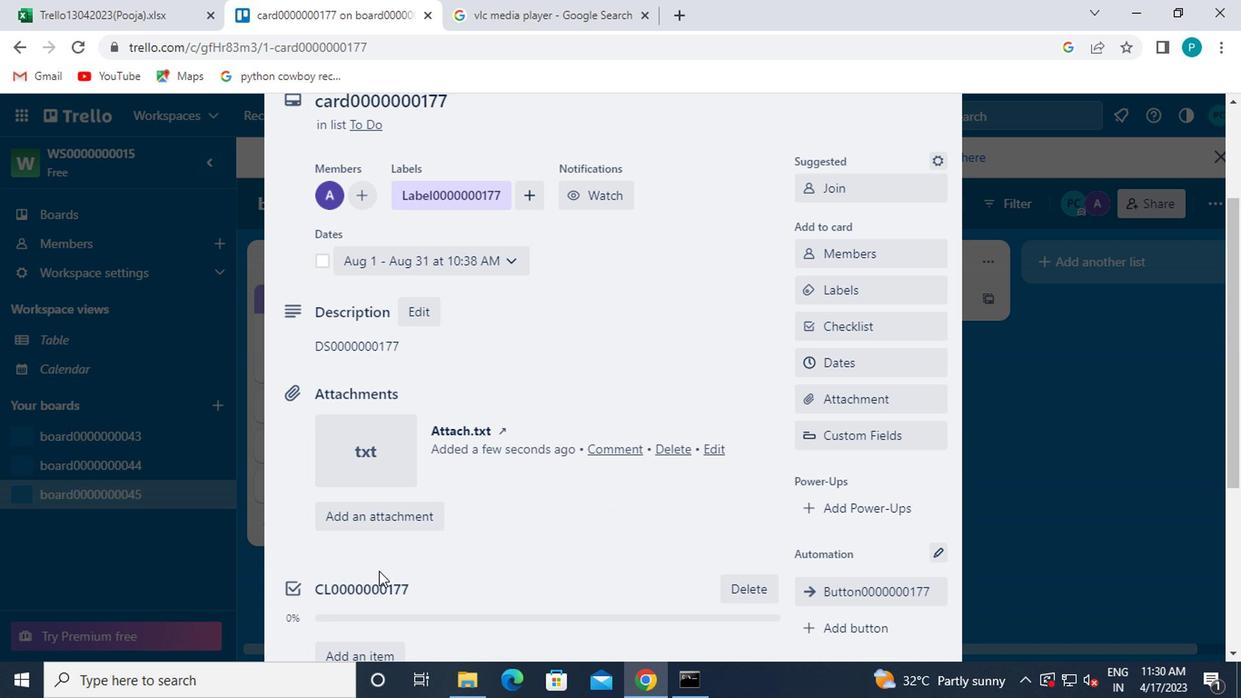 
Action: Mouse scrolled (439, 530) with delta (0, -1)
Screenshot: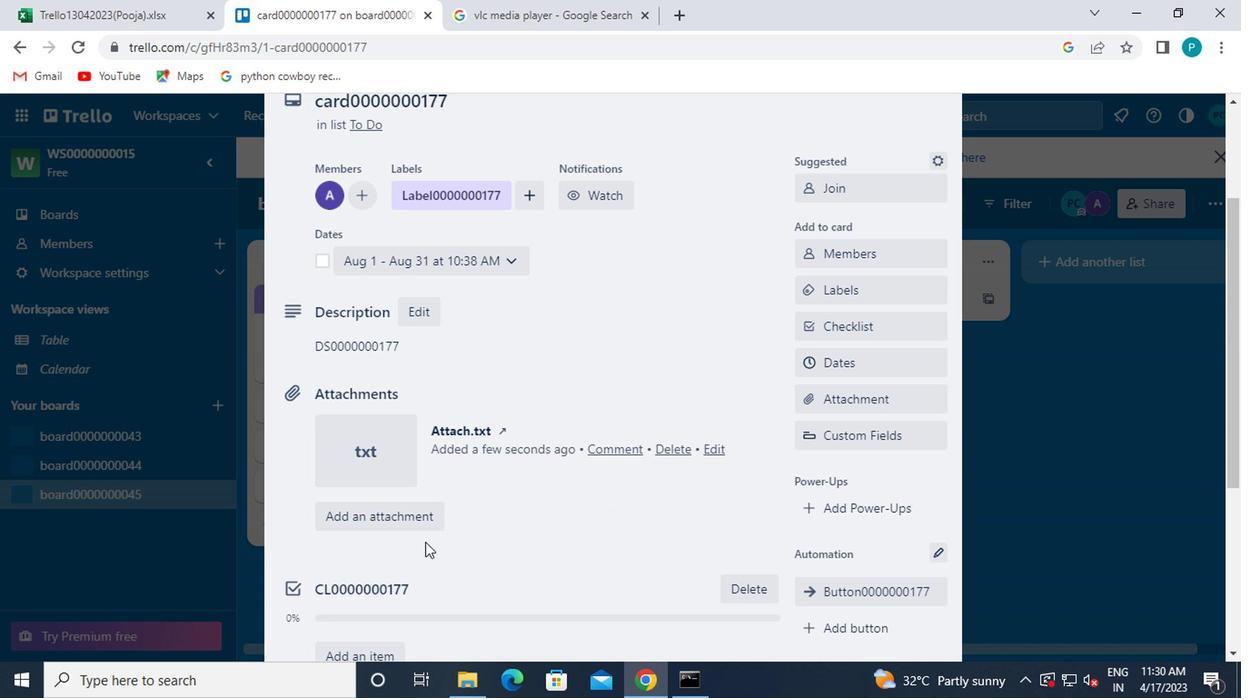 
Action: Mouse moved to (439, 531)
Screenshot: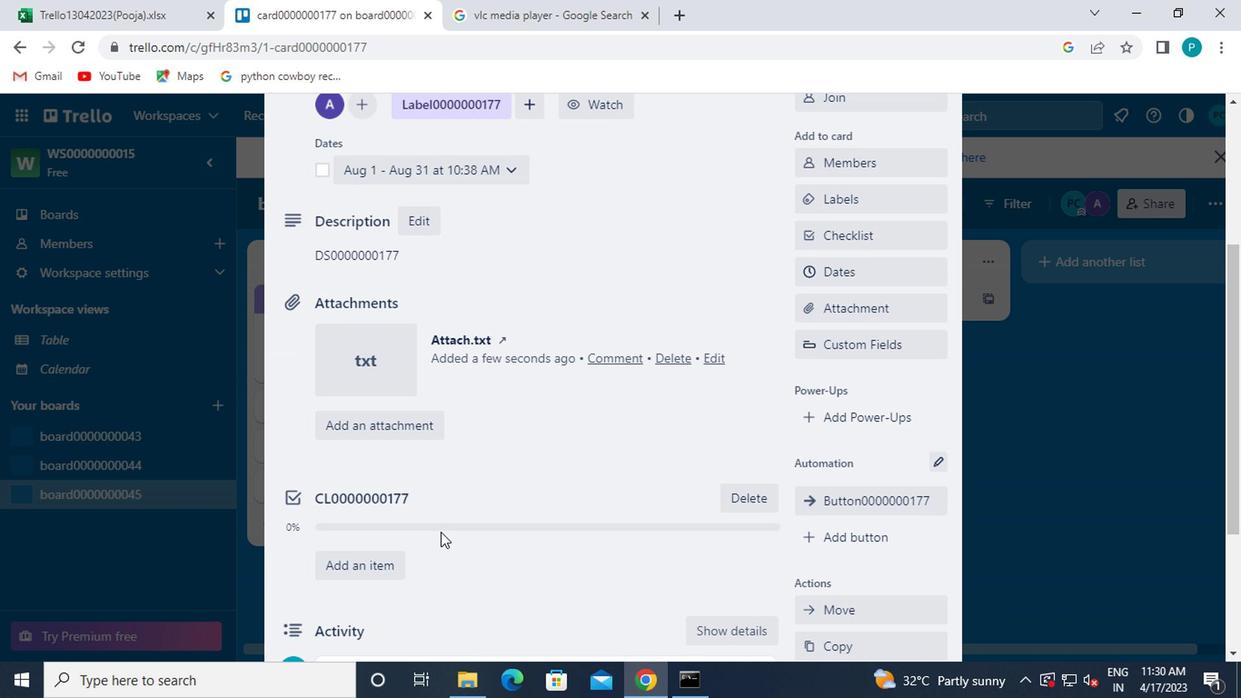 
Action: Mouse scrolled (439, 530) with delta (0, -1)
Screenshot: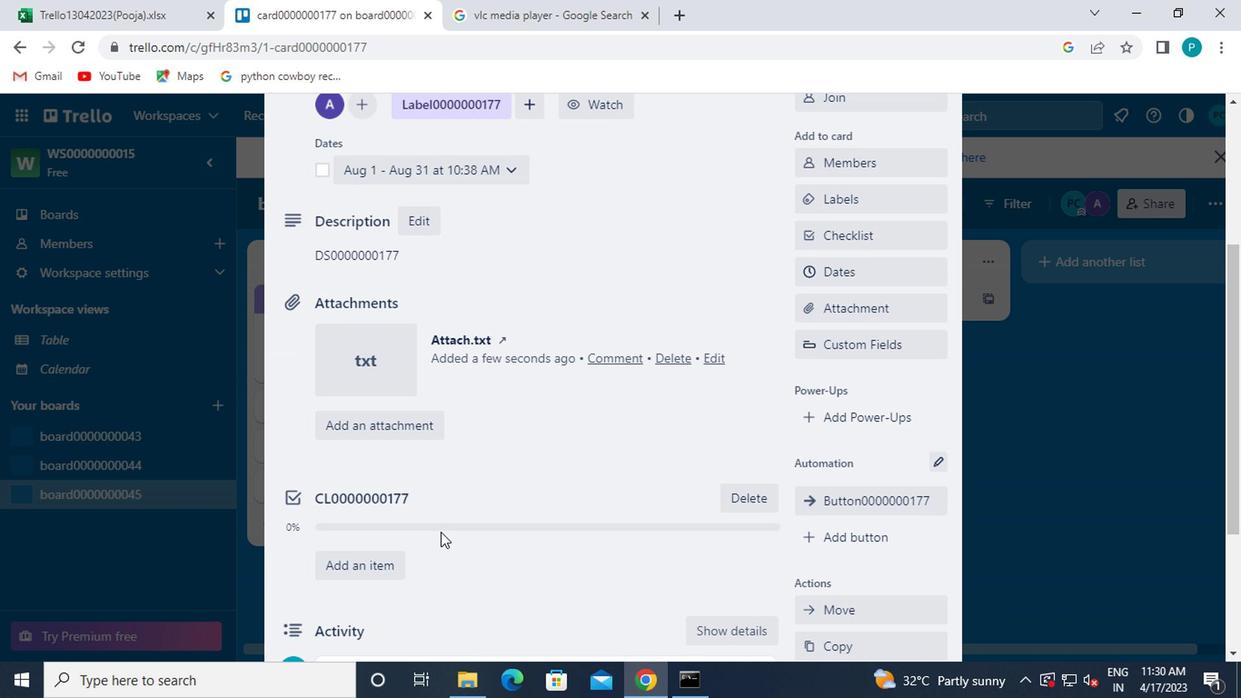 
Action: Mouse moved to (412, 571)
Screenshot: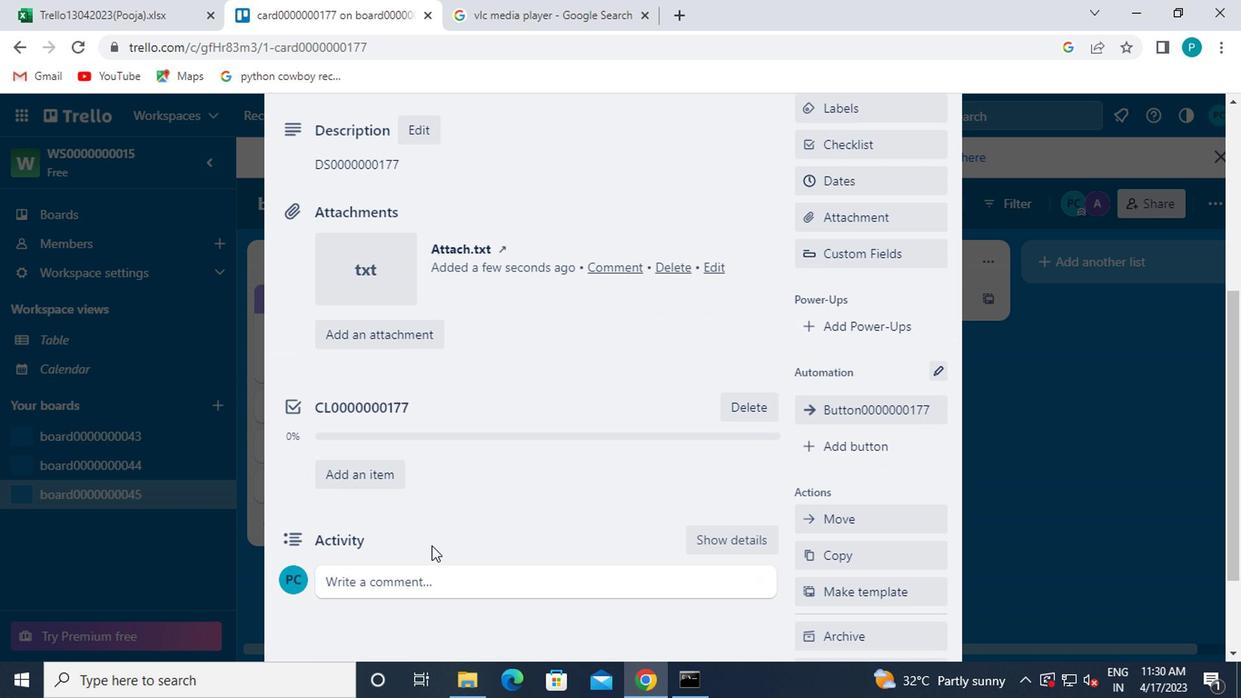 
Action: Mouse pressed left at (412, 571)
Screenshot: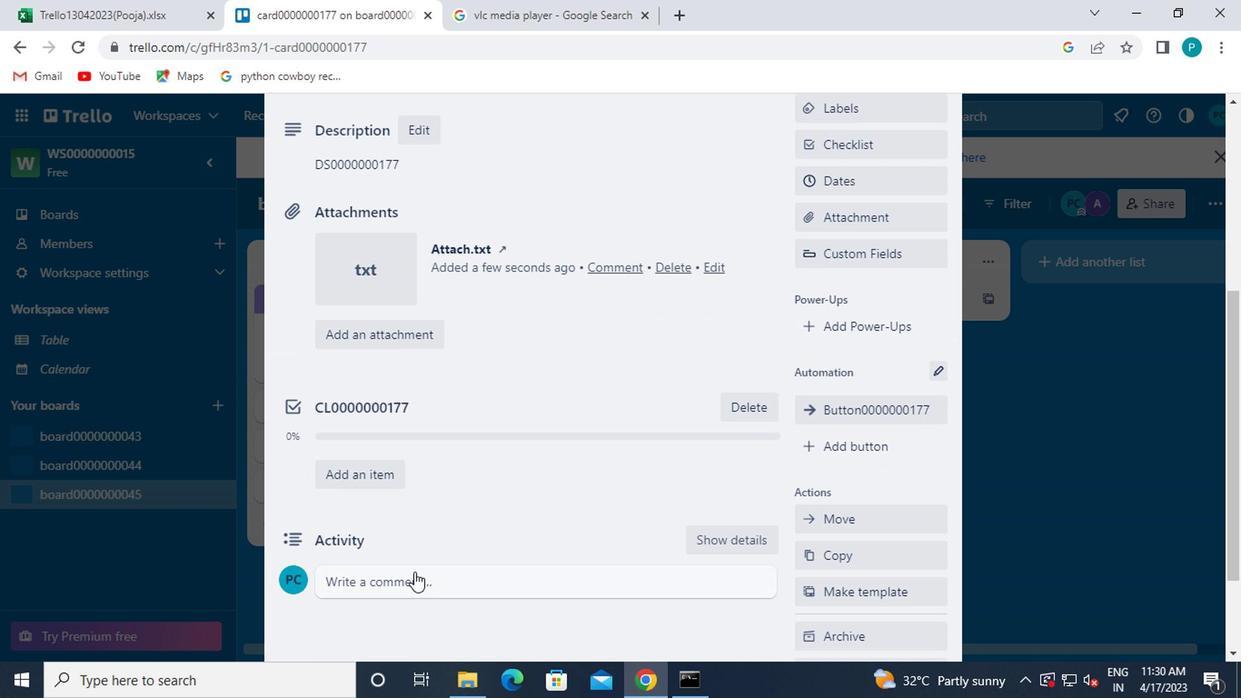 
Action: Key pressed cm0000000177
Screenshot: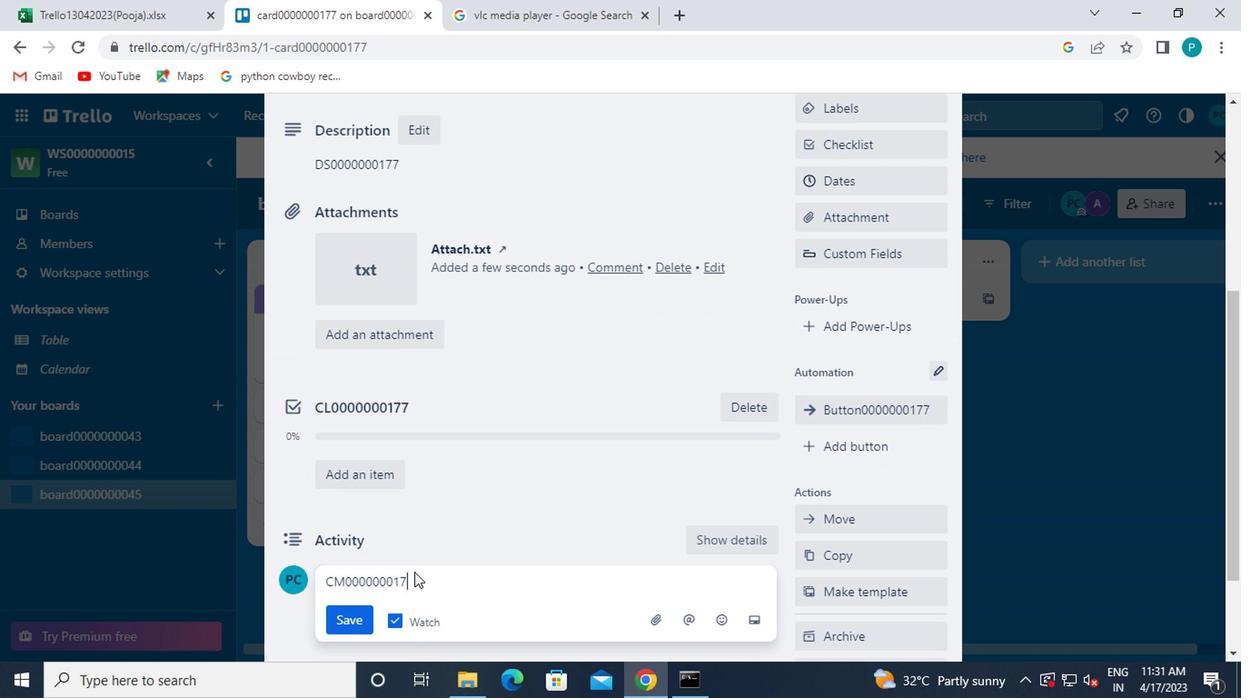 
Action: Mouse moved to (358, 617)
Screenshot: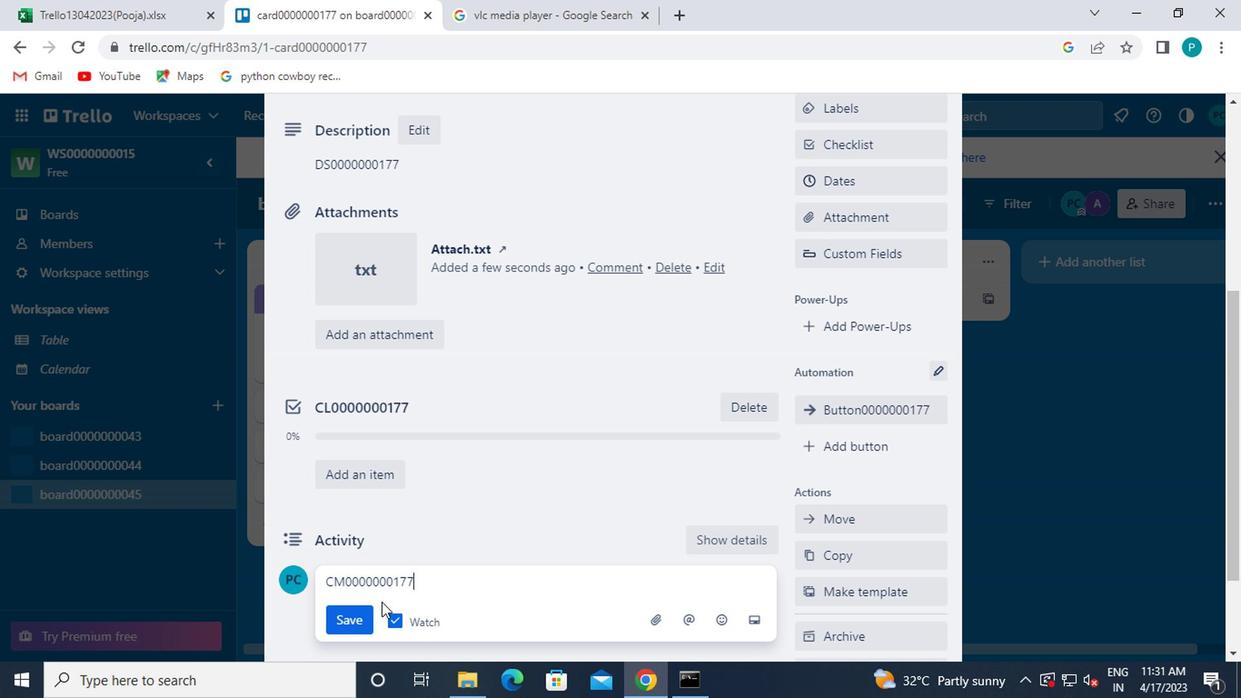 
Action: Mouse pressed left at (358, 617)
Screenshot: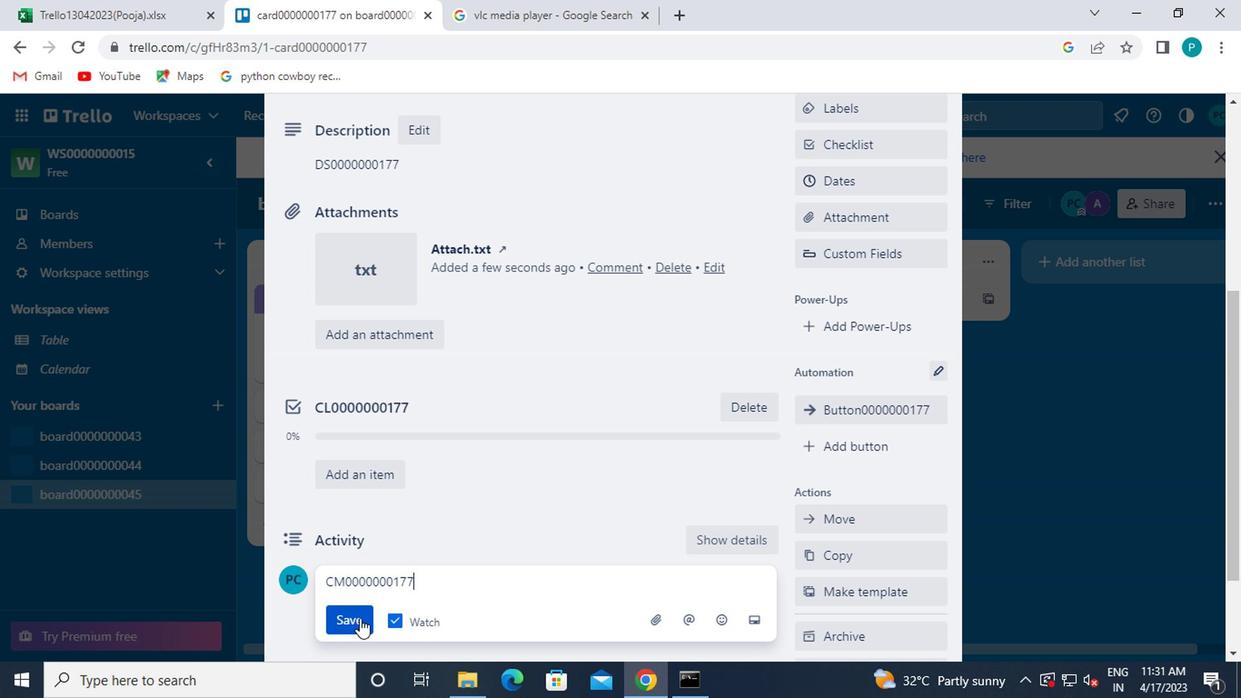 
